 Task: Add a signature Ethan King containing Happy Valentines Day, Ethan King to email address softage.10@softage.net and add a label Succession planning
Action: Mouse moved to (81, 113)
Screenshot: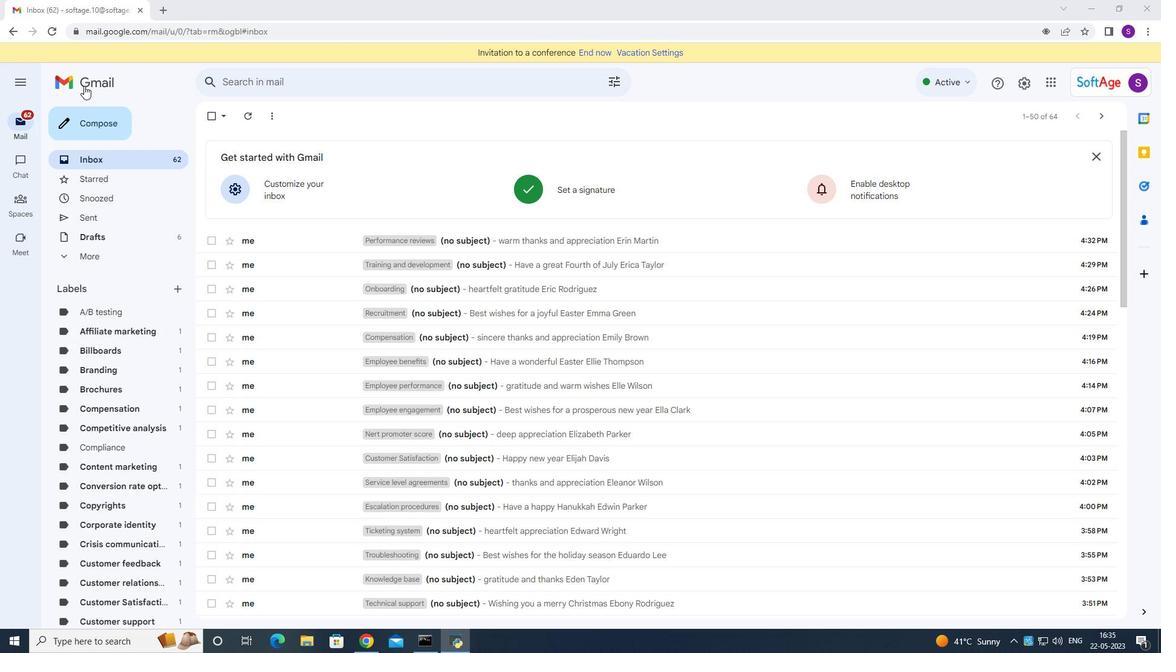 
Action: Mouse pressed left at (81, 113)
Screenshot: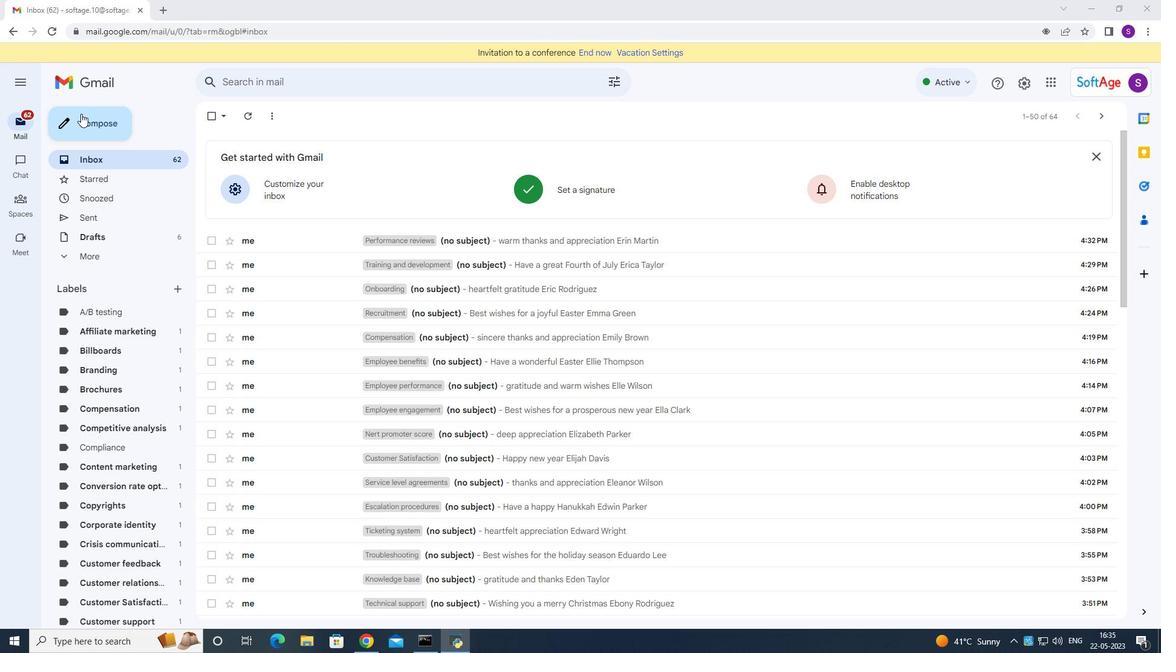 
Action: Mouse moved to (971, 612)
Screenshot: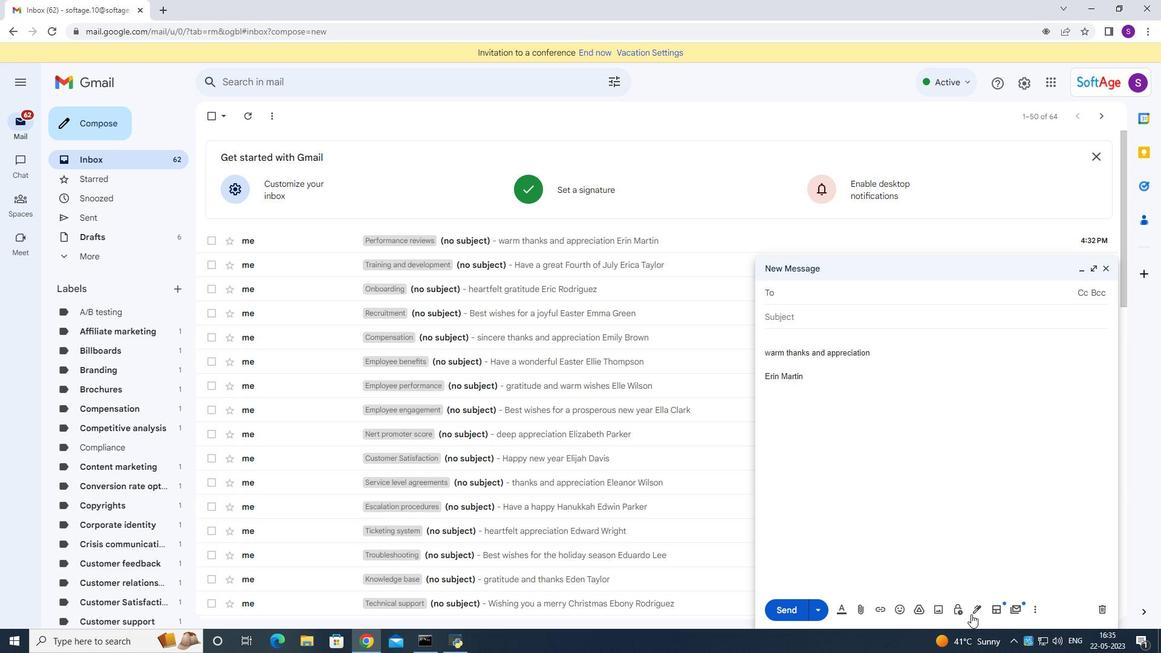 
Action: Mouse pressed left at (971, 612)
Screenshot: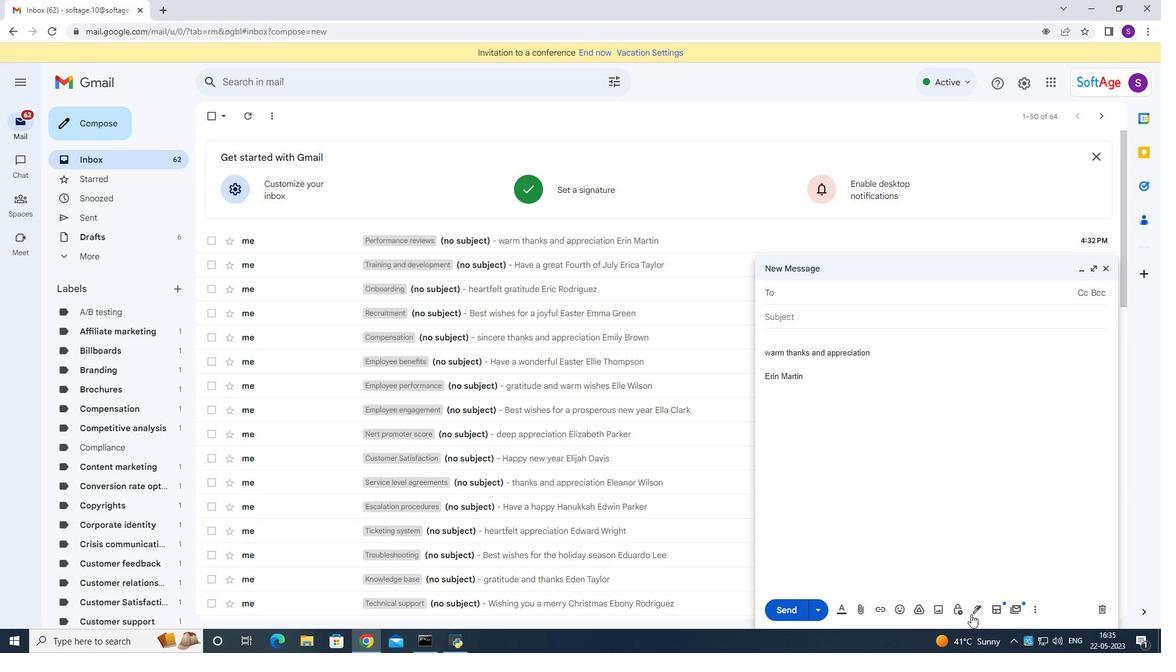 
Action: Mouse moved to (1017, 546)
Screenshot: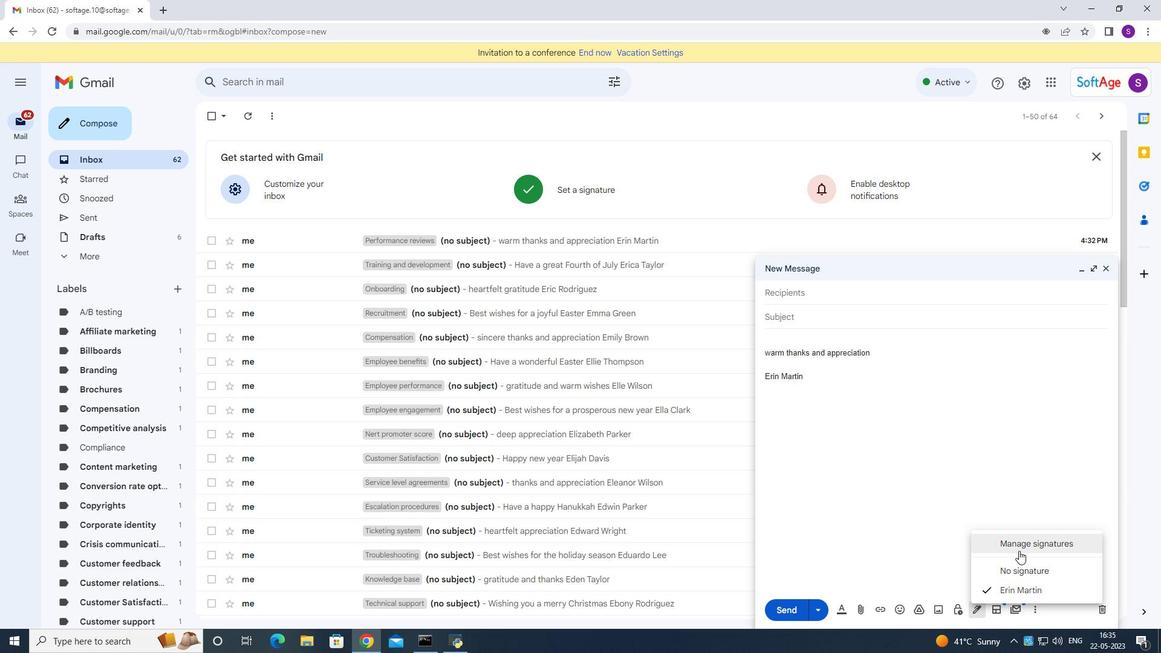 
Action: Mouse pressed left at (1017, 546)
Screenshot: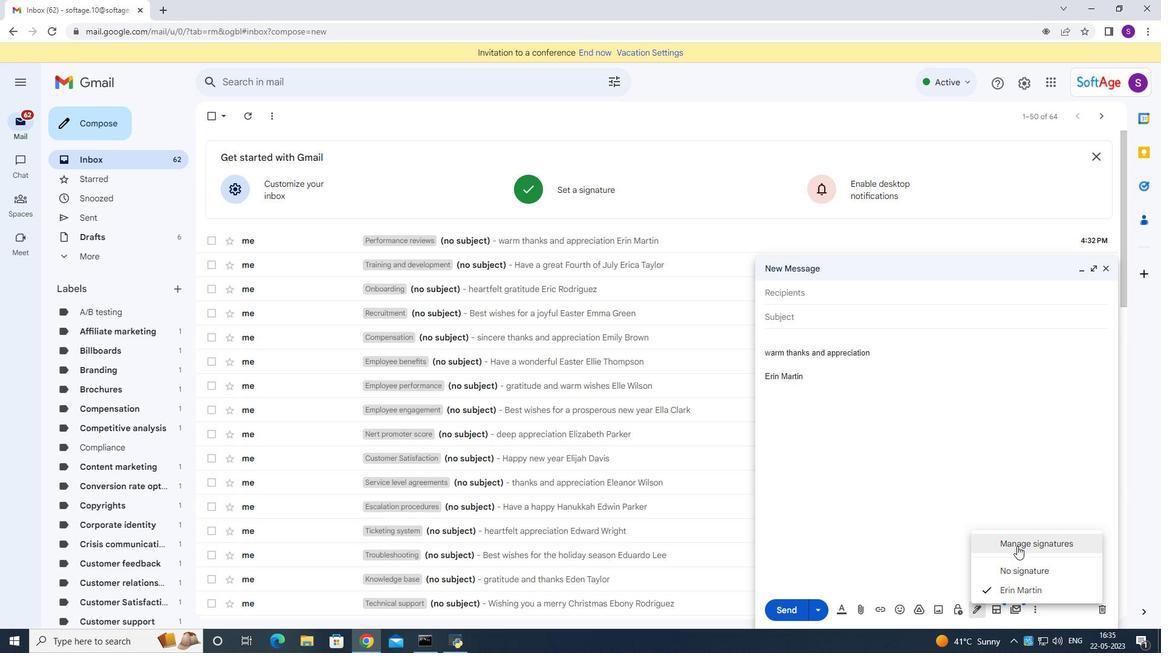 
Action: Mouse moved to (544, 344)
Screenshot: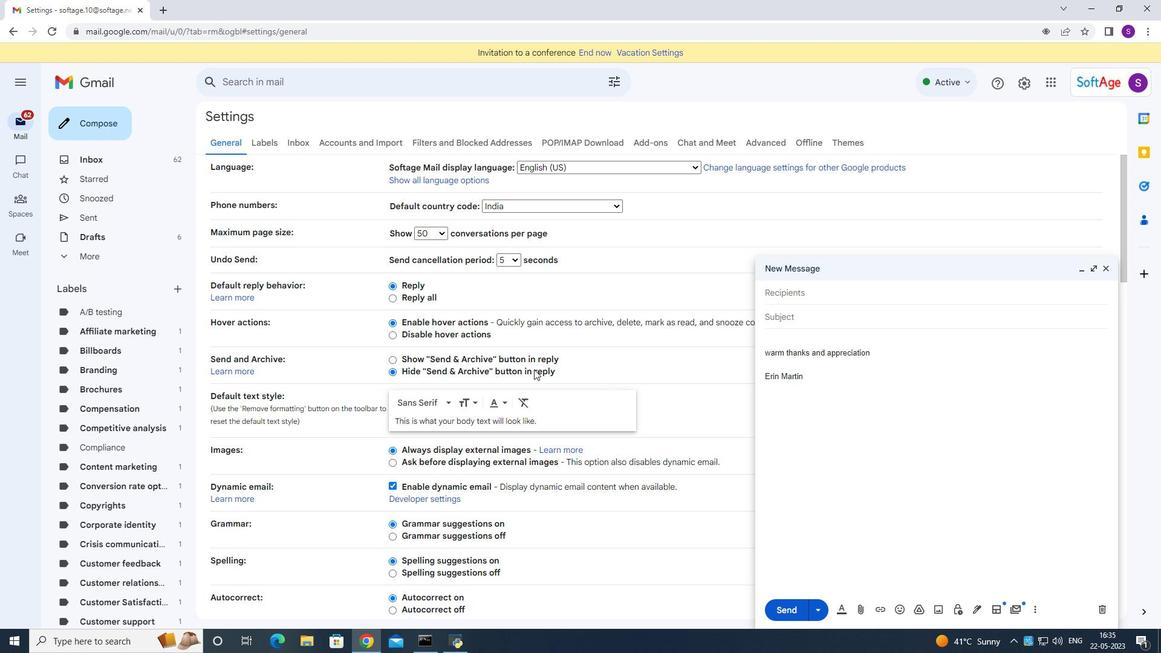 
Action: Mouse scrolled (544, 343) with delta (0, 0)
Screenshot: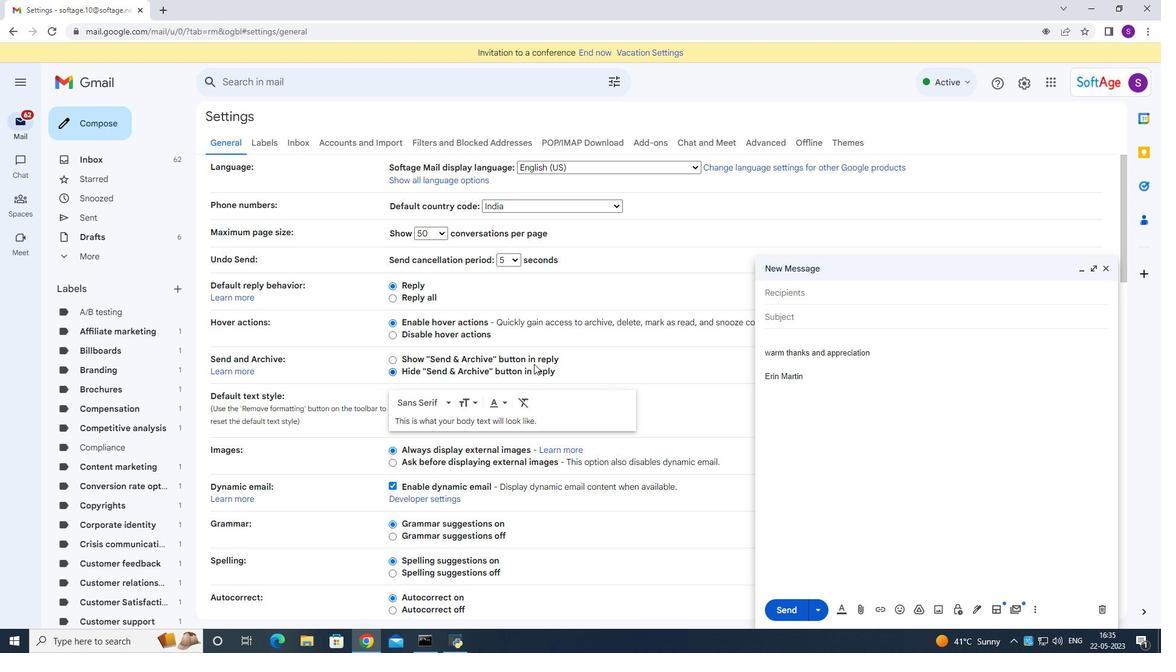 
Action: Mouse scrolled (544, 343) with delta (0, 0)
Screenshot: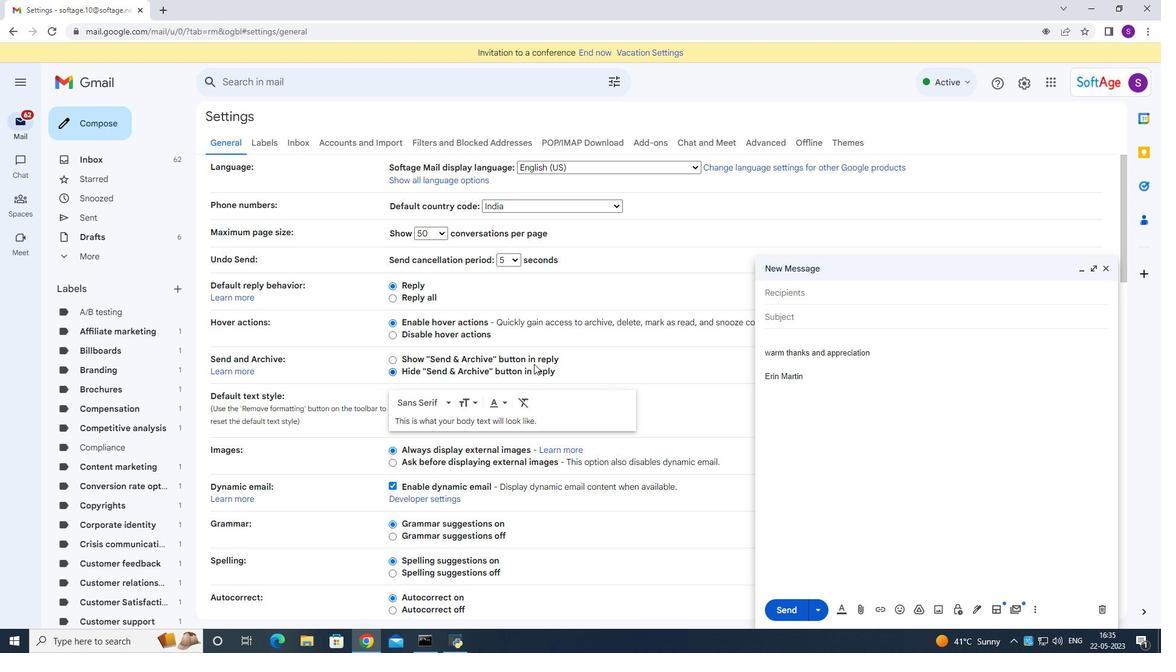 
Action: Mouse scrolled (544, 343) with delta (0, 0)
Screenshot: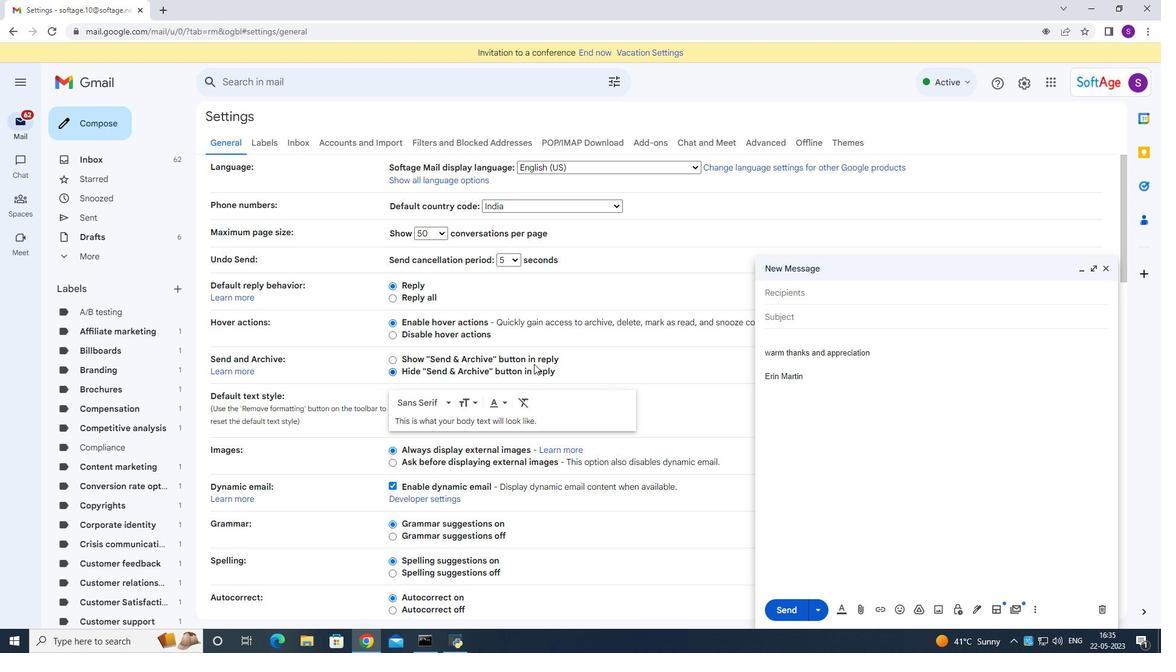 
Action: Mouse scrolled (544, 343) with delta (0, 0)
Screenshot: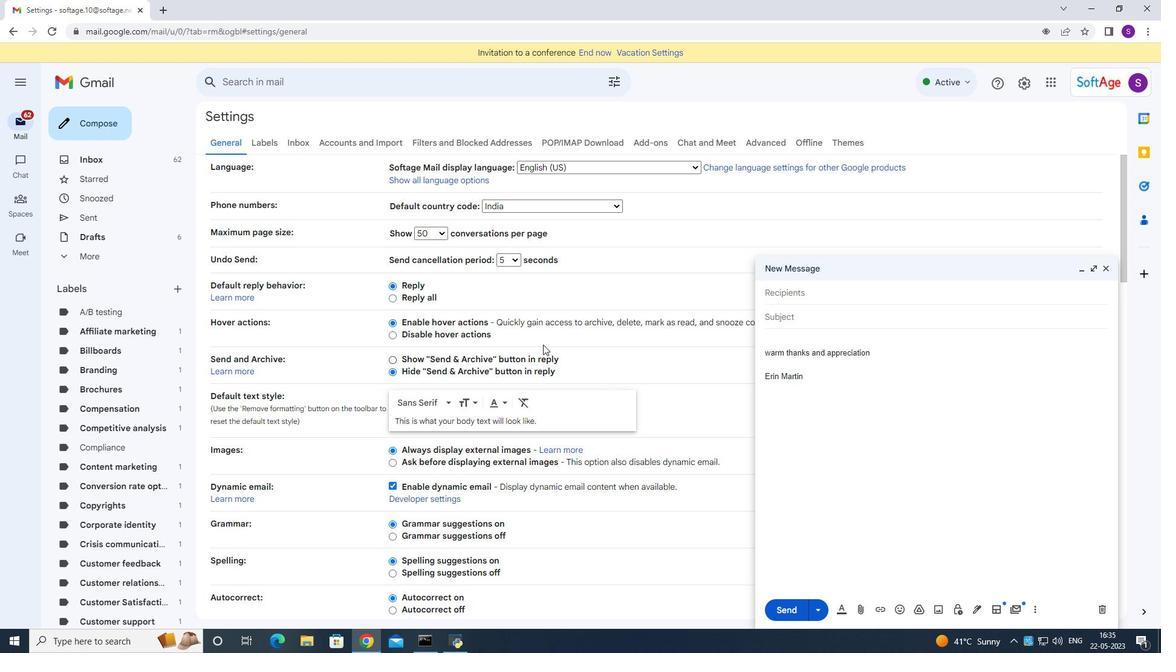 
Action: Mouse scrolled (544, 343) with delta (0, 0)
Screenshot: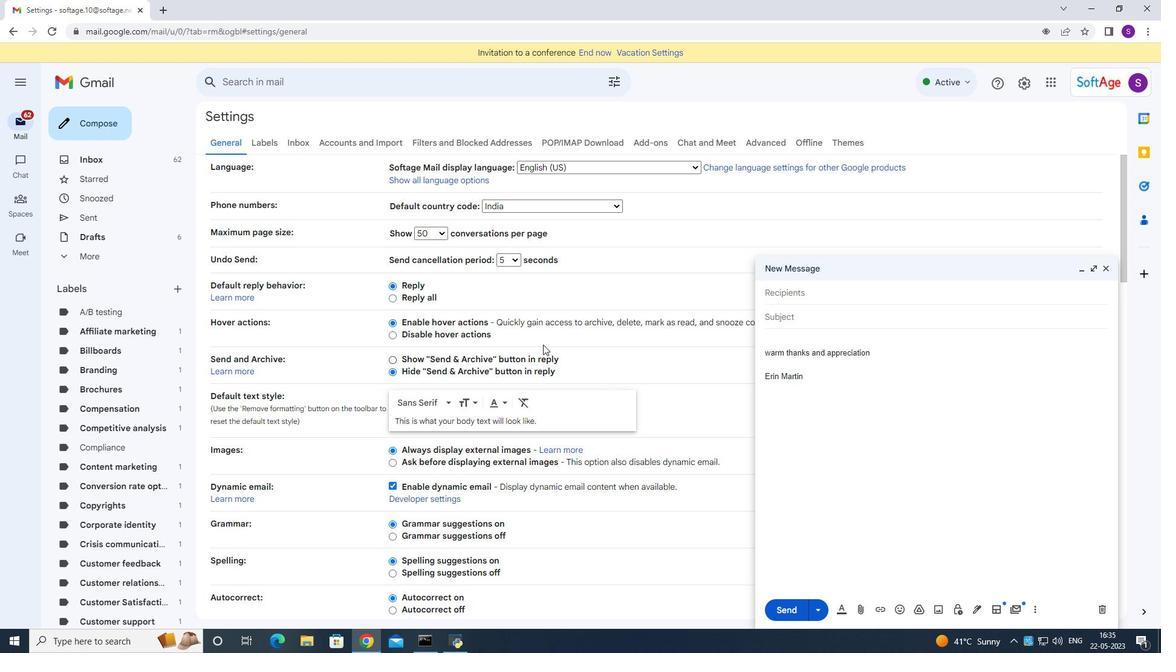 
Action: Mouse moved to (545, 344)
Screenshot: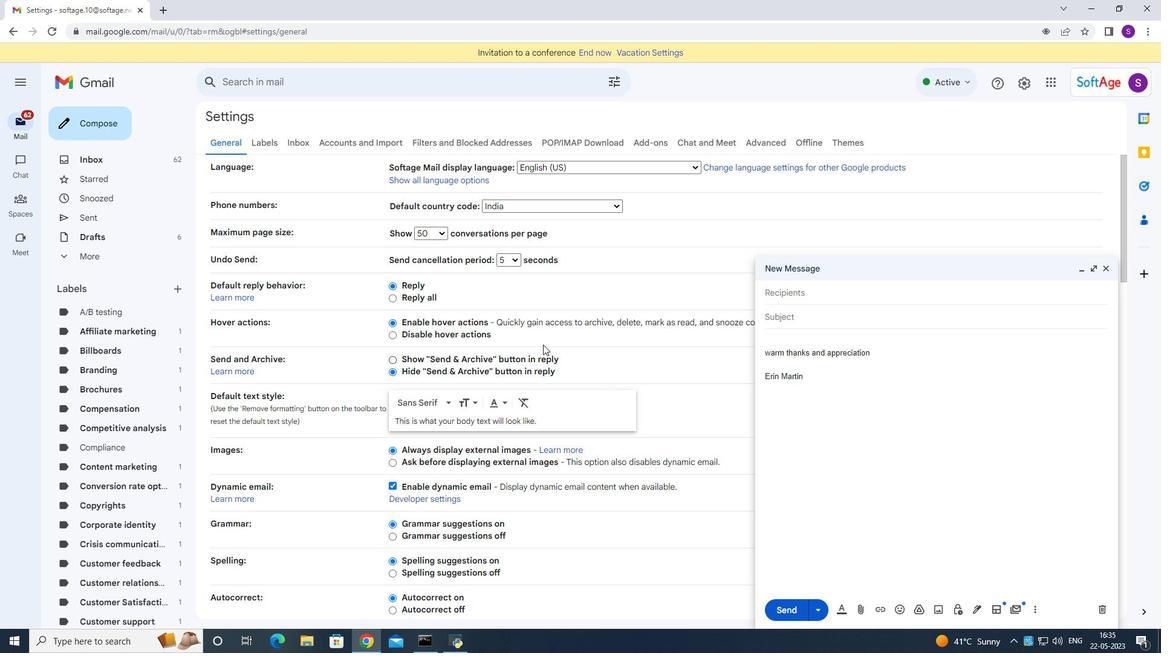 
Action: Mouse scrolled (545, 343) with delta (0, 0)
Screenshot: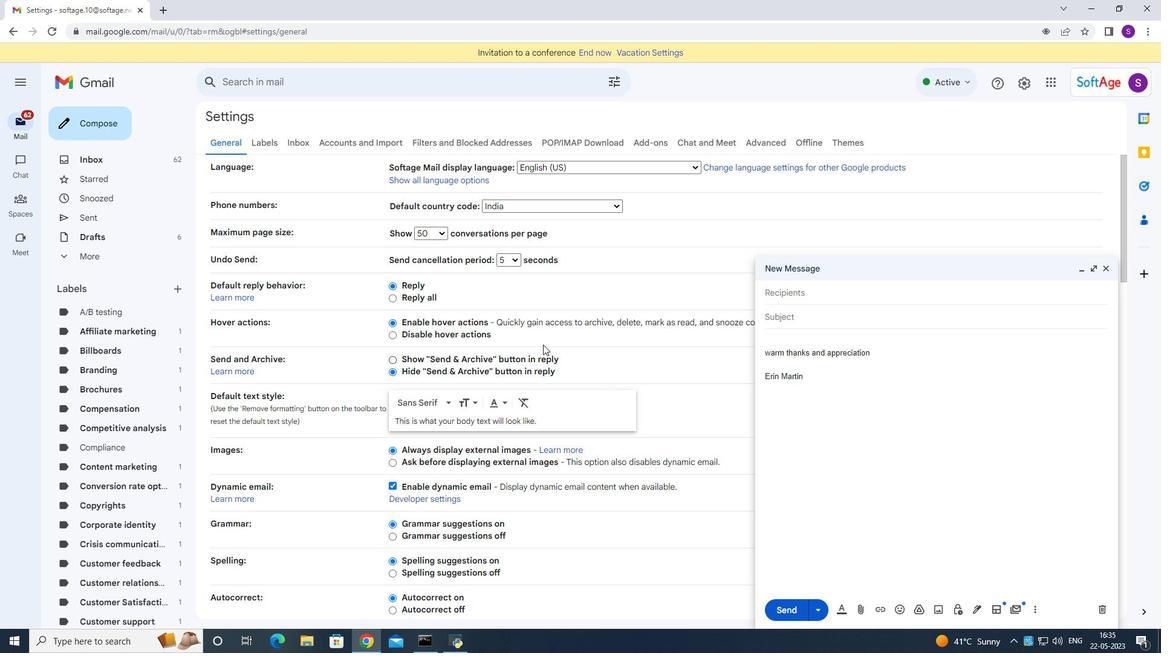 
Action: Mouse moved to (547, 344)
Screenshot: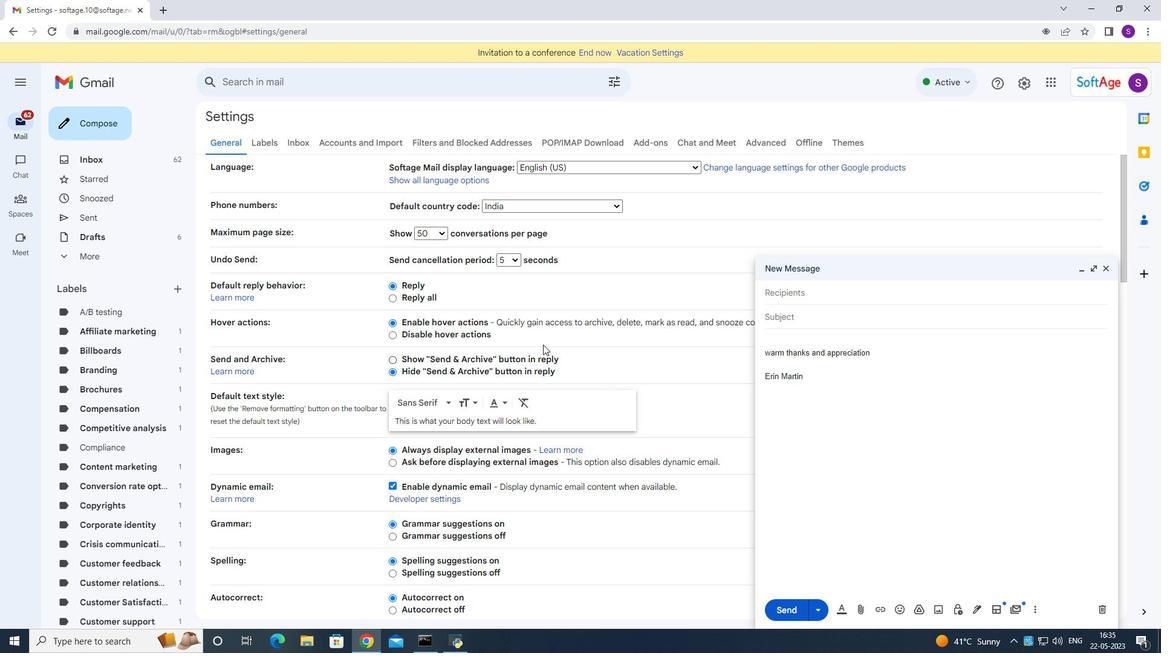 
Action: Mouse scrolled (547, 343) with delta (0, 0)
Screenshot: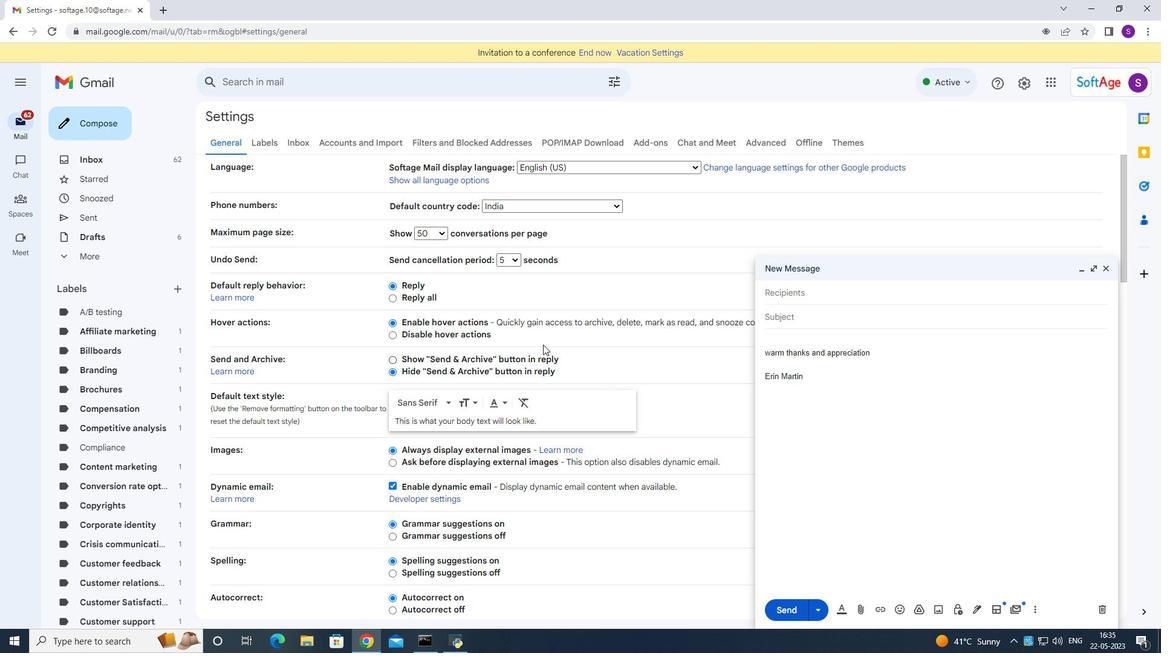 
Action: Mouse moved to (540, 380)
Screenshot: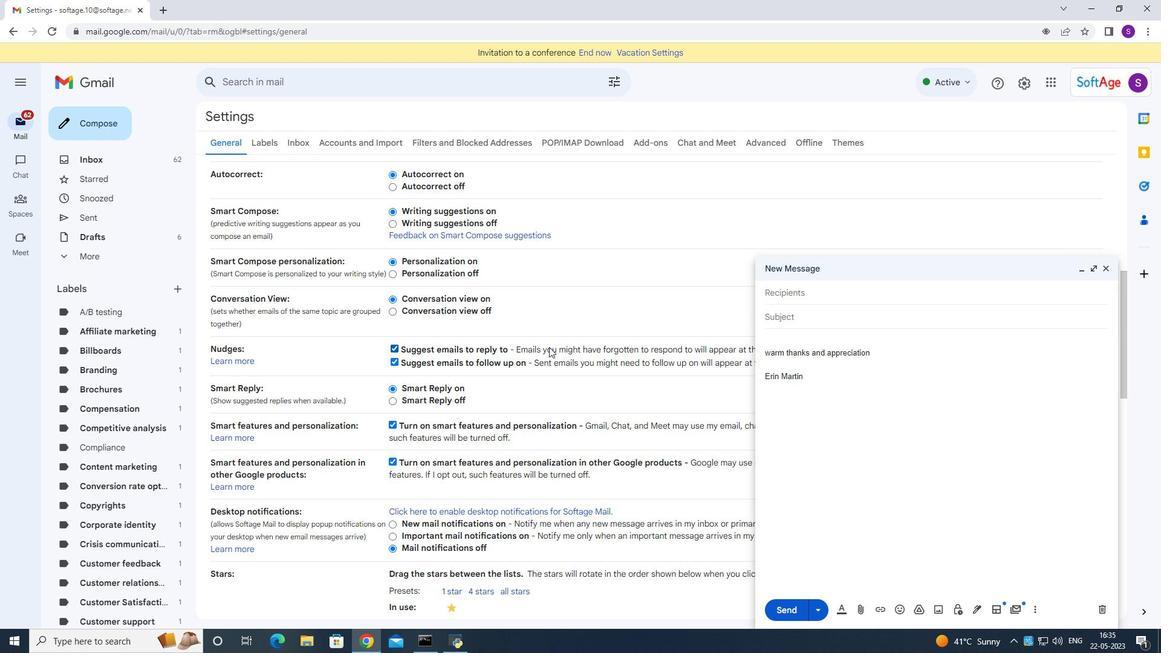 
Action: Mouse scrolled (540, 379) with delta (0, 0)
Screenshot: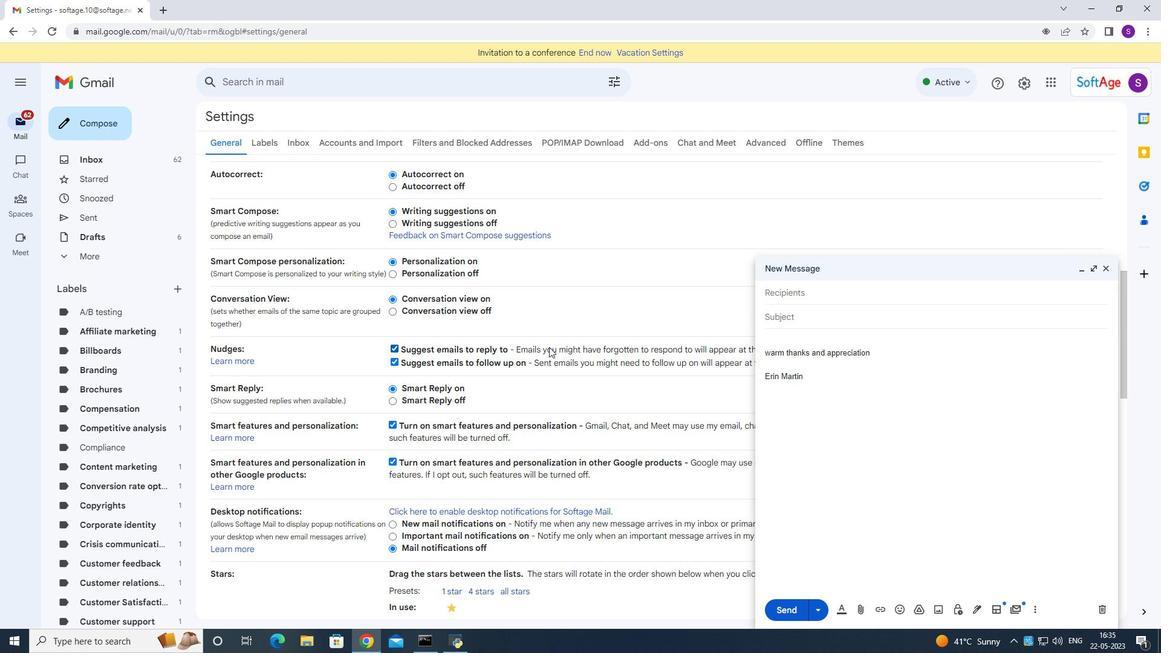 
Action: Mouse scrolled (540, 380) with delta (0, 0)
Screenshot: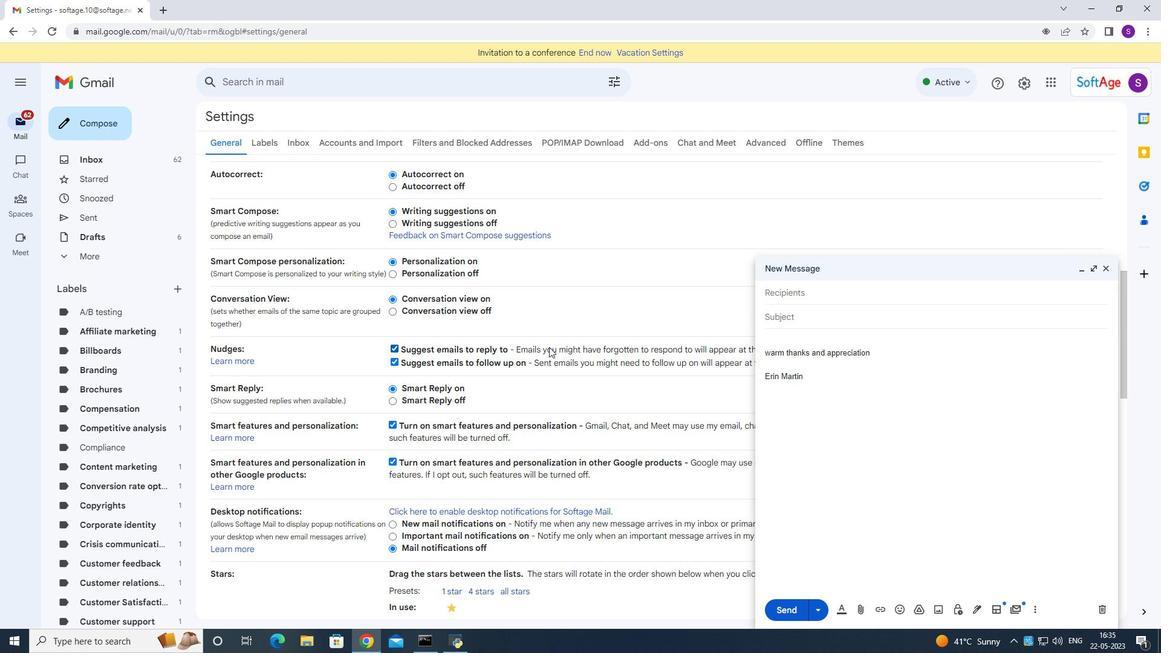 
Action: Mouse scrolled (540, 380) with delta (0, 0)
Screenshot: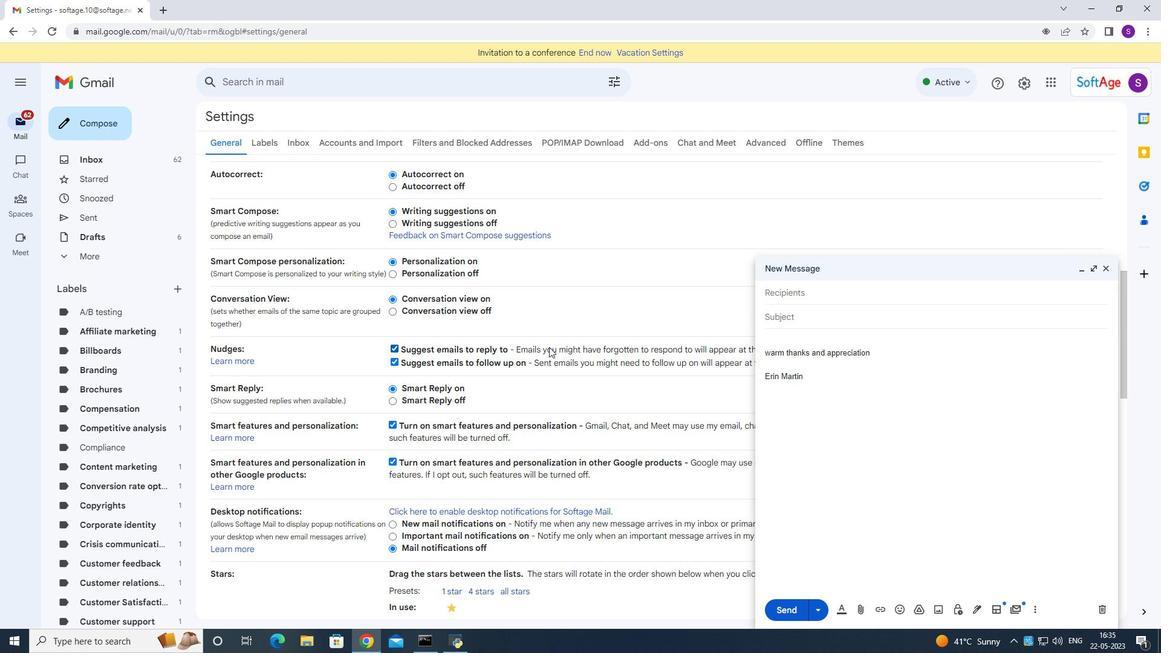 
Action: Mouse scrolled (540, 380) with delta (0, 0)
Screenshot: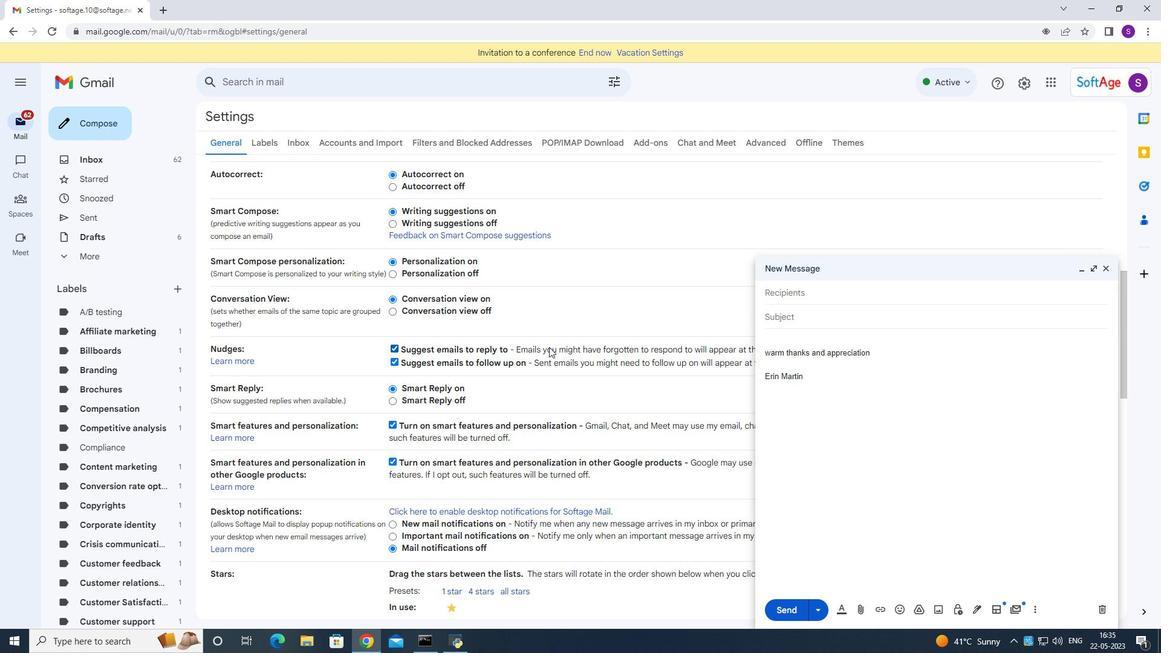 
Action: Mouse scrolled (540, 380) with delta (0, 0)
Screenshot: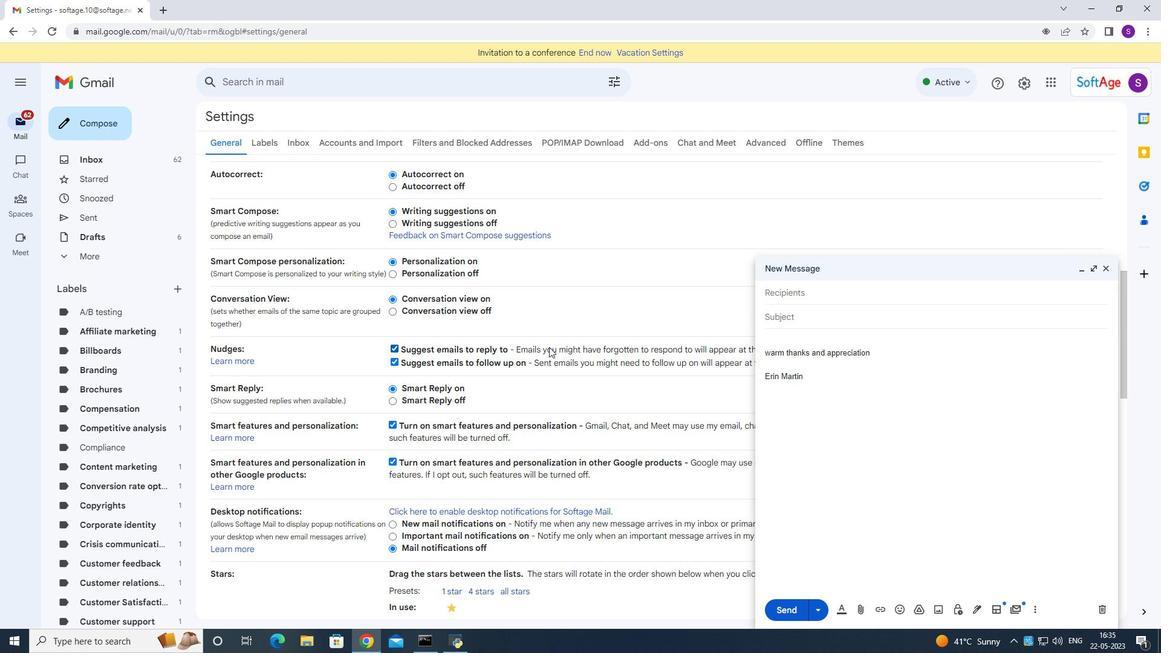 
Action: Mouse scrolled (540, 380) with delta (0, 0)
Screenshot: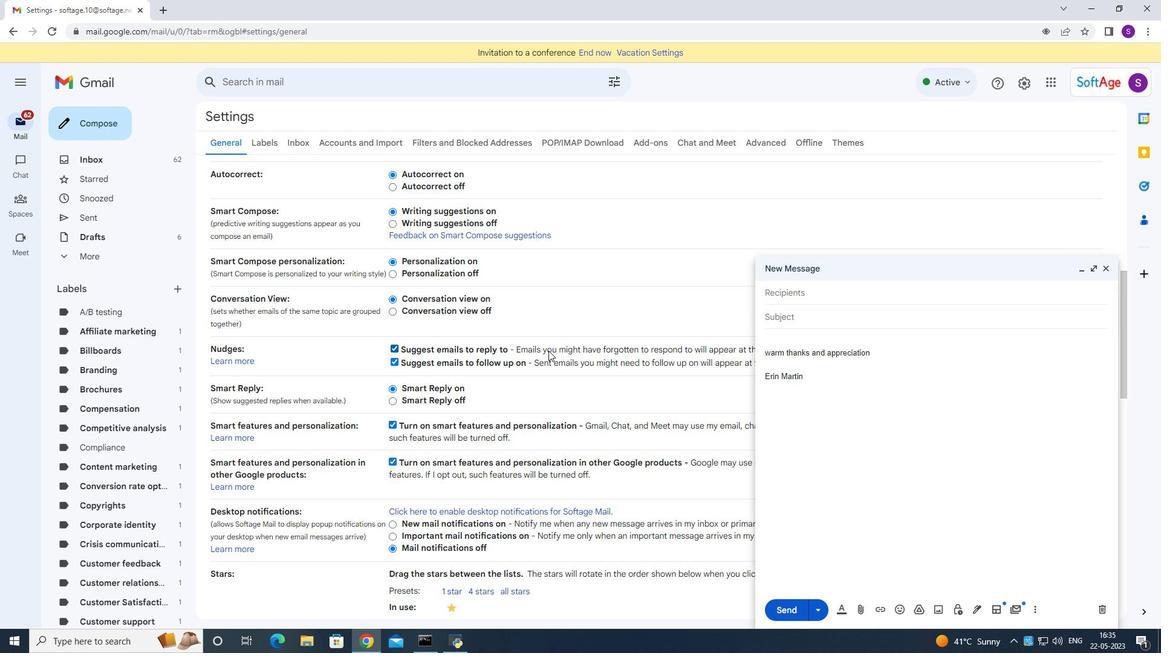
Action: Mouse moved to (527, 407)
Screenshot: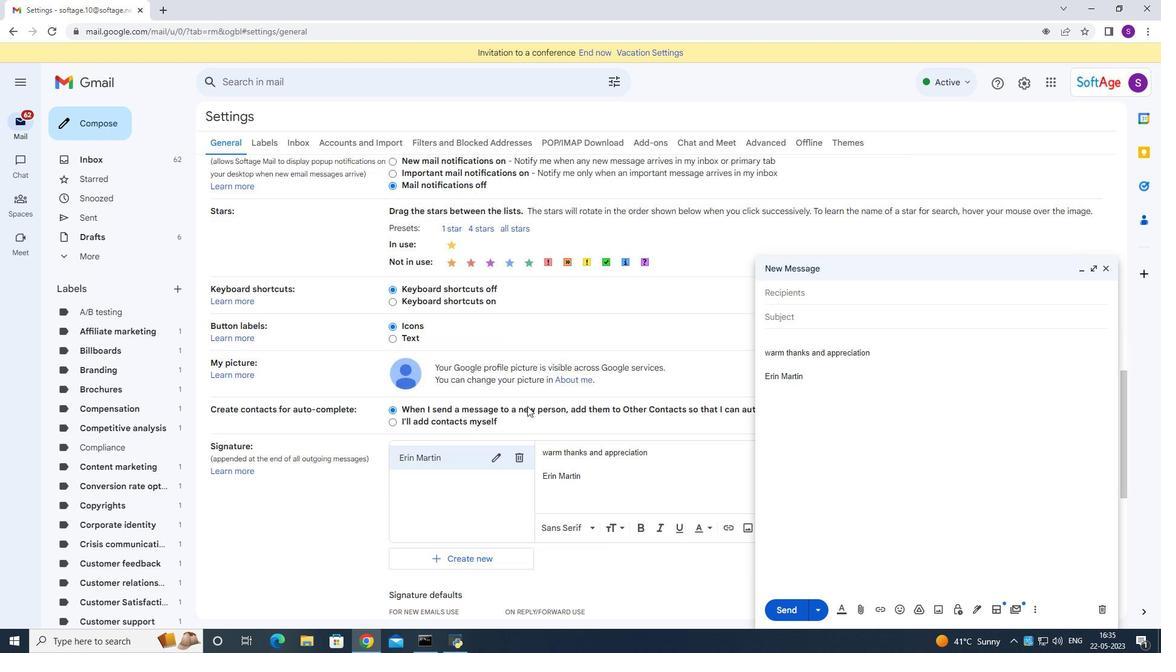 
Action: Mouse scrolled (527, 406) with delta (0, 0)
Screenshot: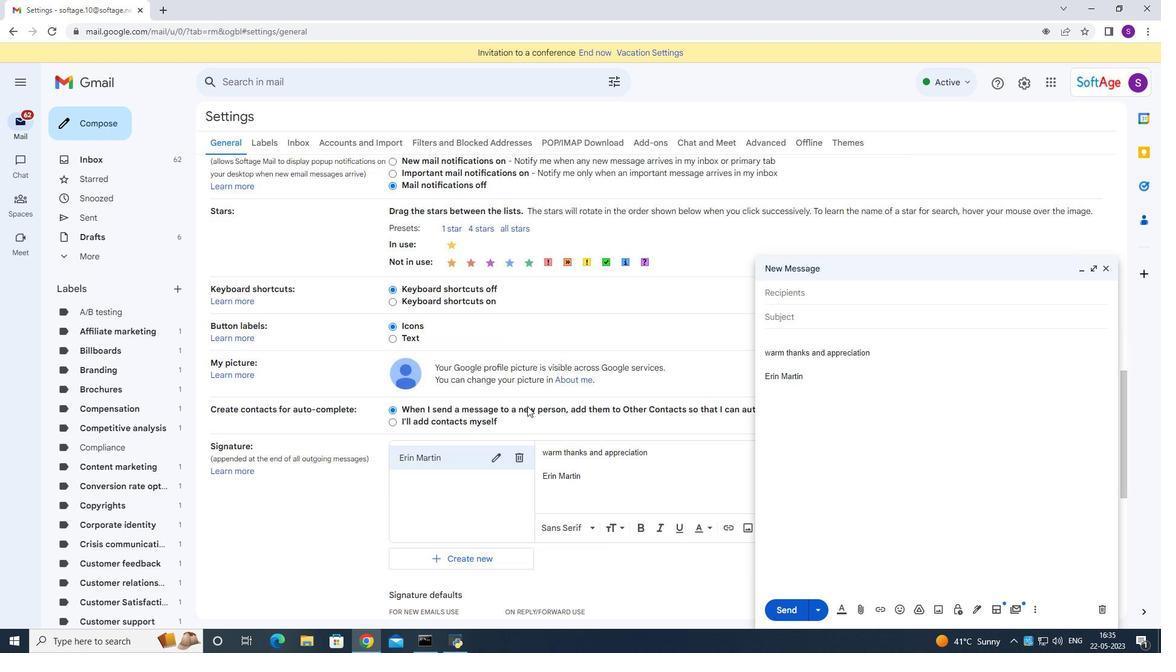 
Action: Mouse scrolled (527, 406) with delta (0, 0)
Screenshot: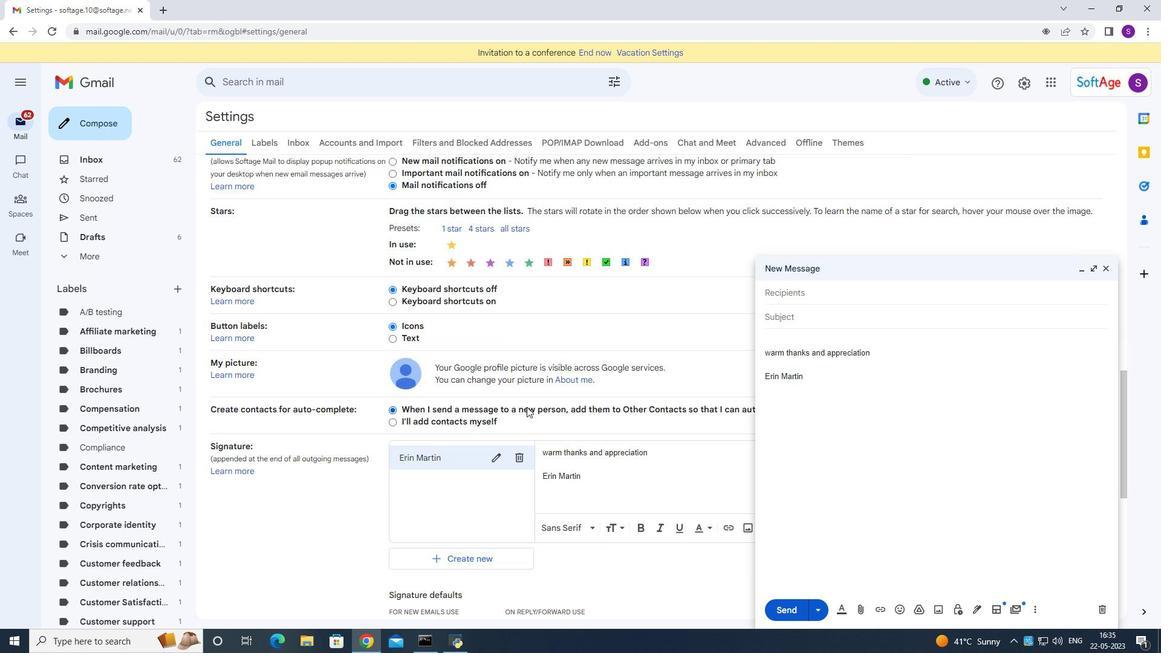 
Action: Mouse moved to (496, 343)
Screenshot: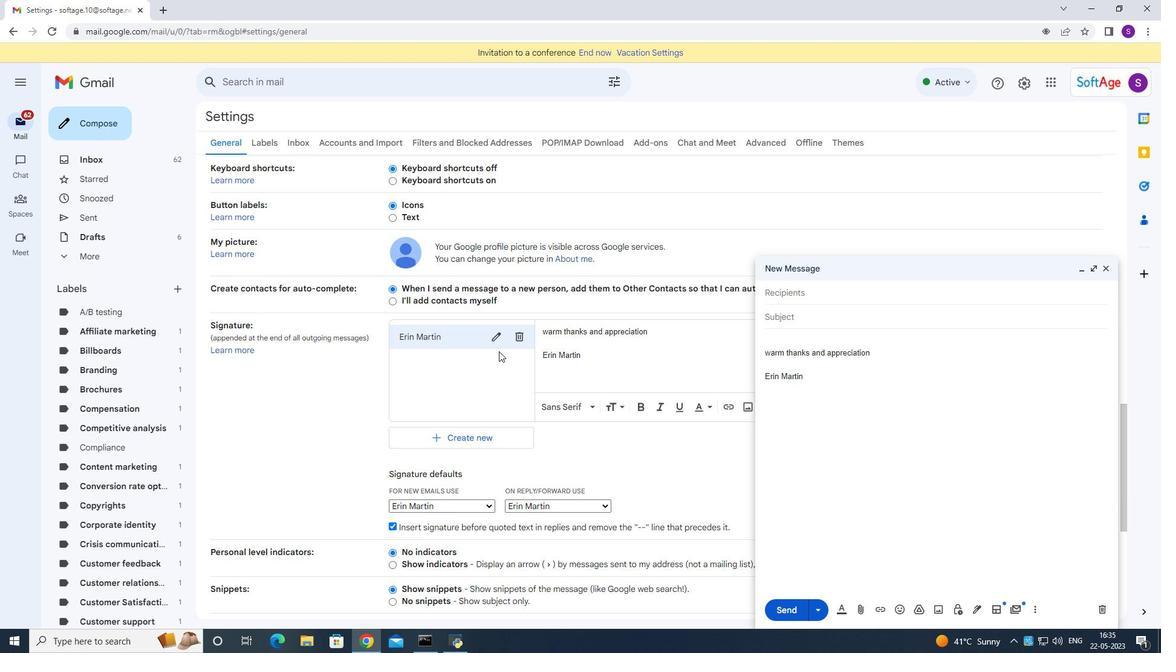 
Action: Mouse pressed left at (496, 343)
Screenshot: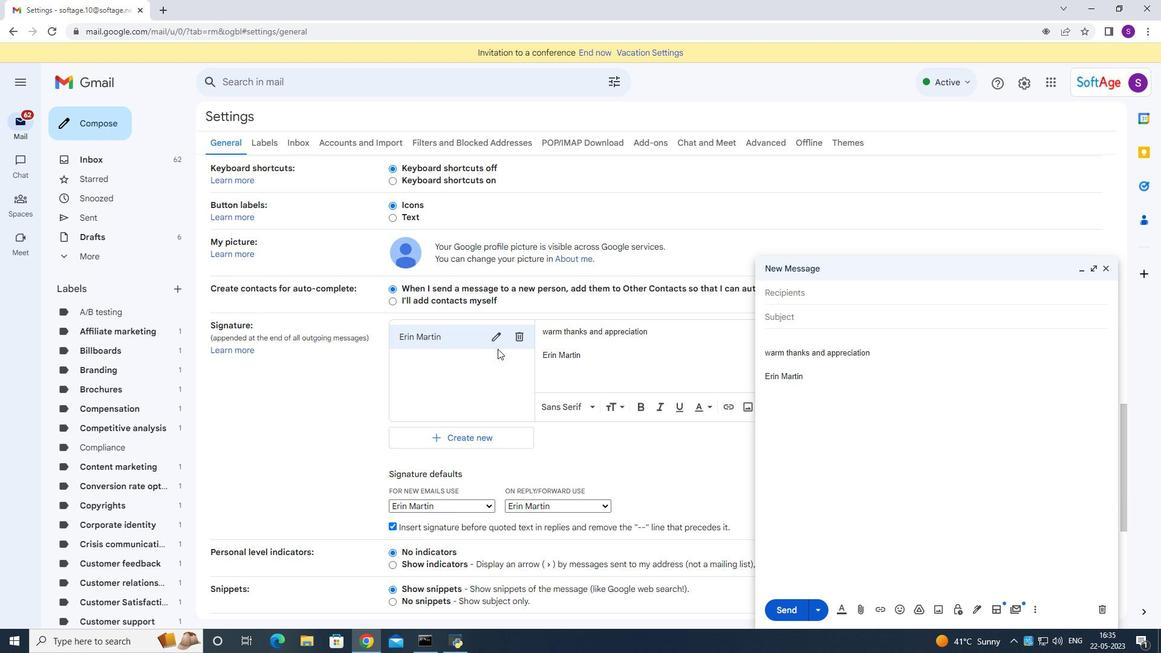 
Action: Key pressed ctrl+A<Key.backspace><Key.shift>Ethank<Key.backspace><Key.space><Key.shift>King<Key.space>
Screenshot: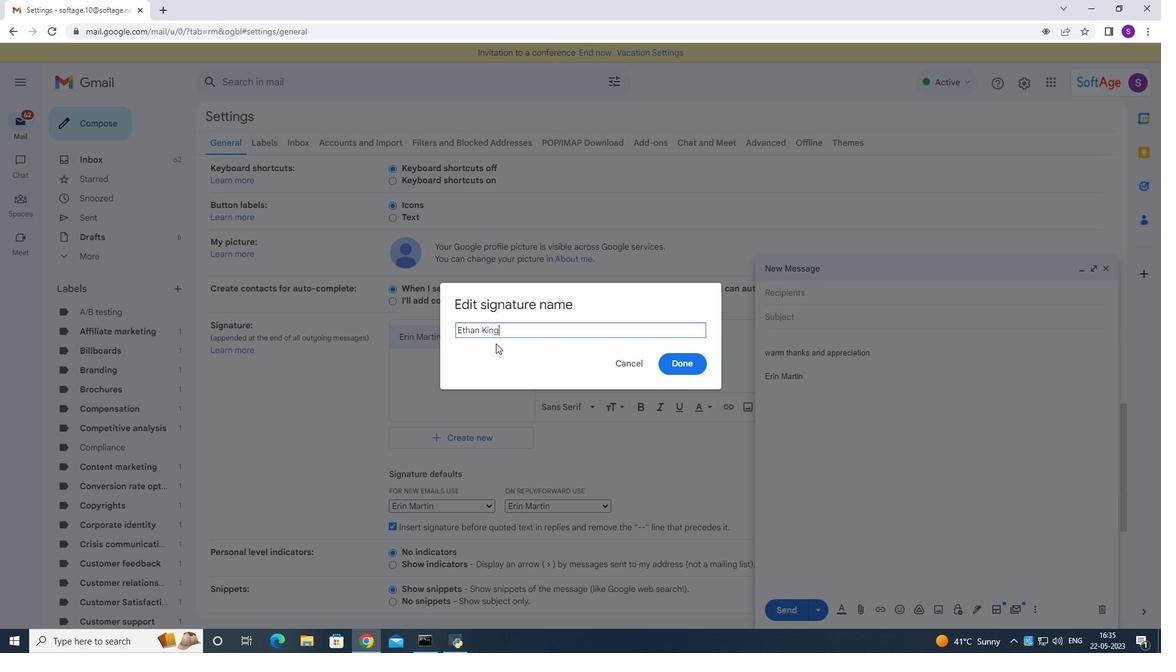 
Action: Mouse moved to (679, 369)
Screenshot: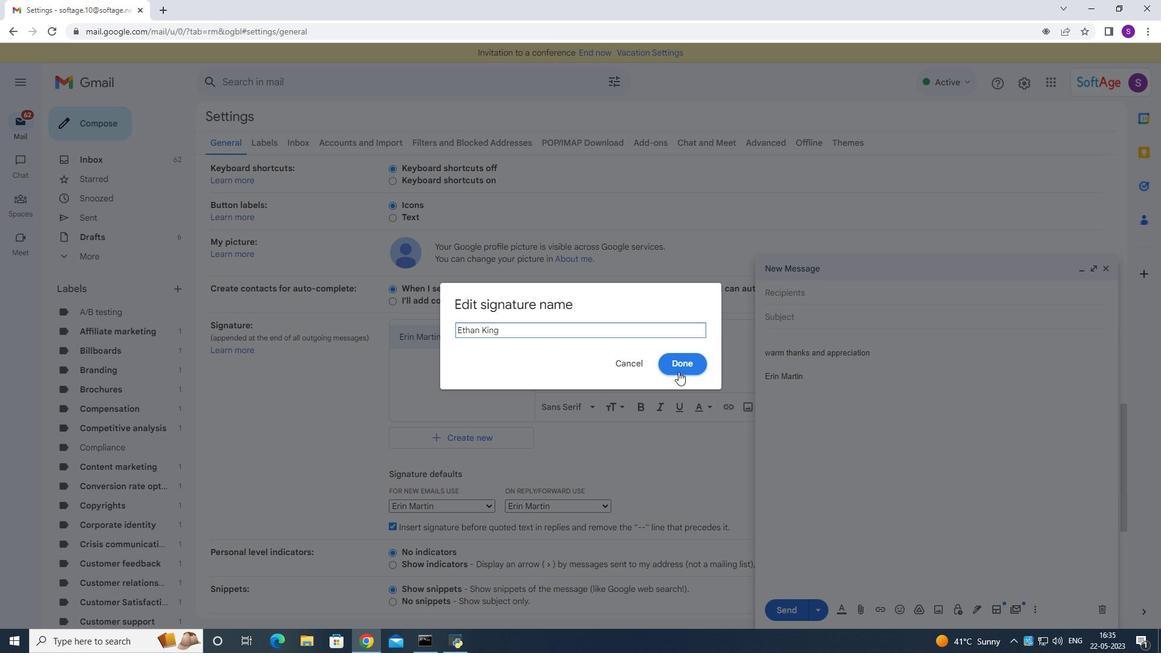 
Action: Mouse pressed left at (679, 369)
Screenshot: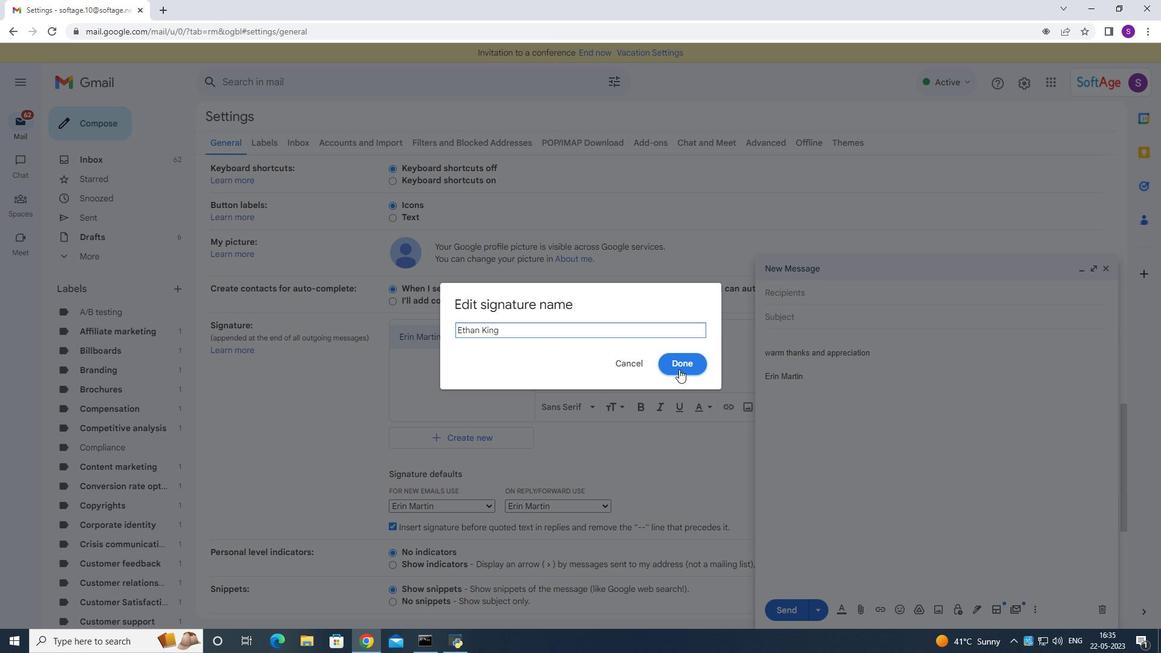 
Action: Mouse moved to (1104, 277)
Screenshot: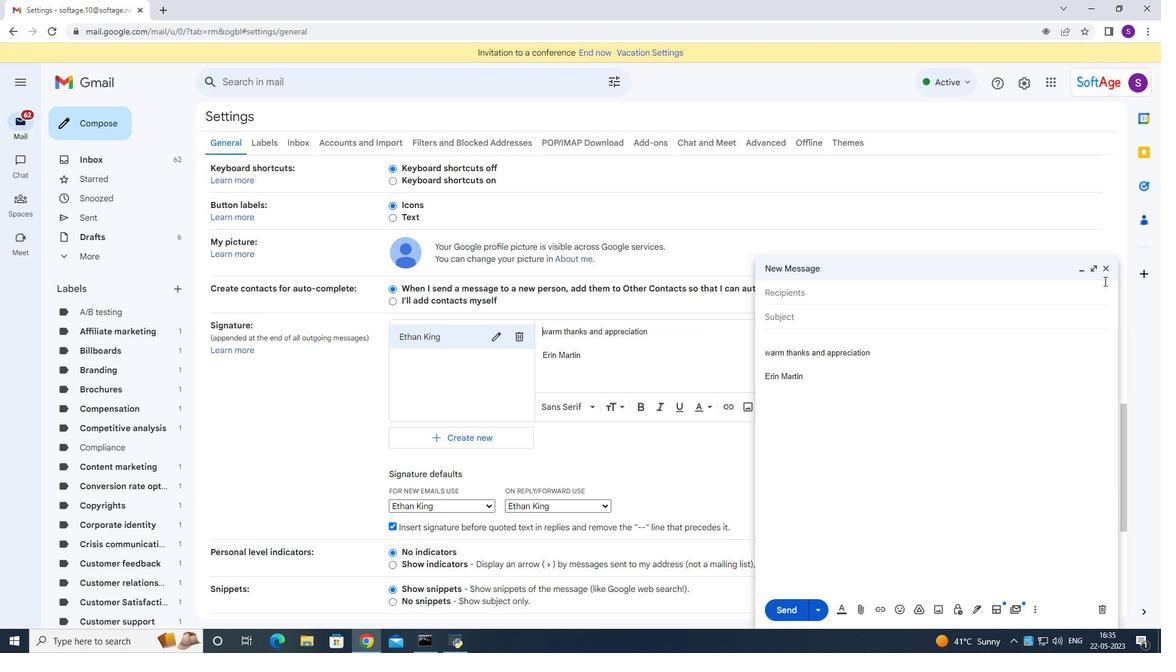 
Action: Mouse pressed left at (1104, 277)
Screenshot: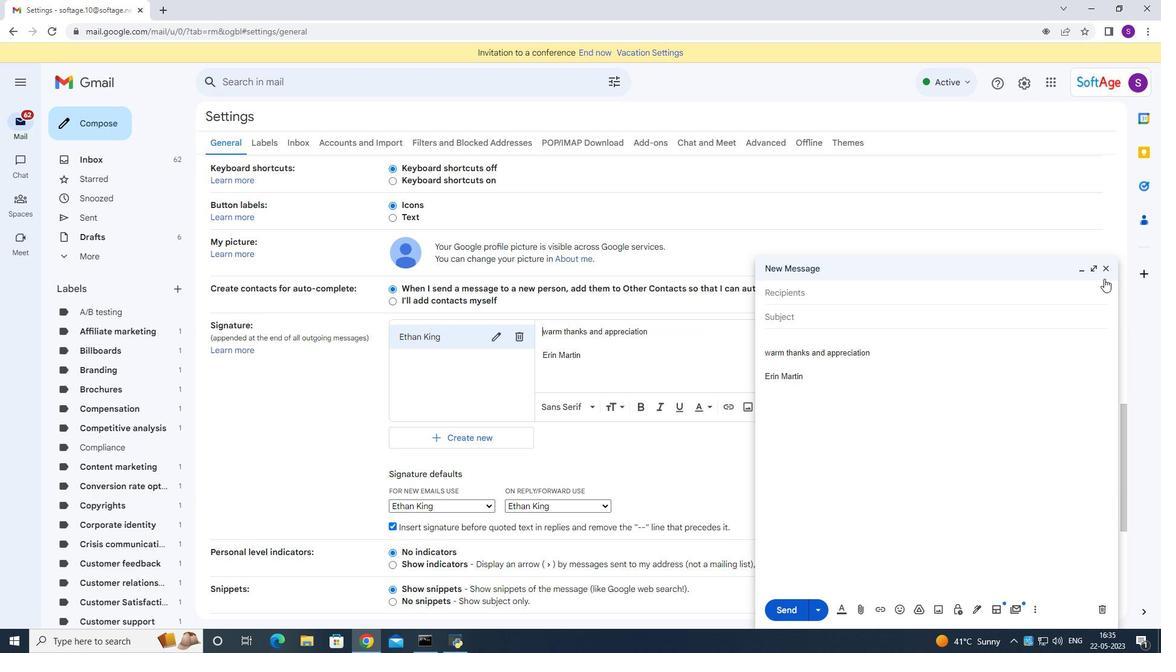 
Action: Mouse moved to (630, 352)
Screenshot: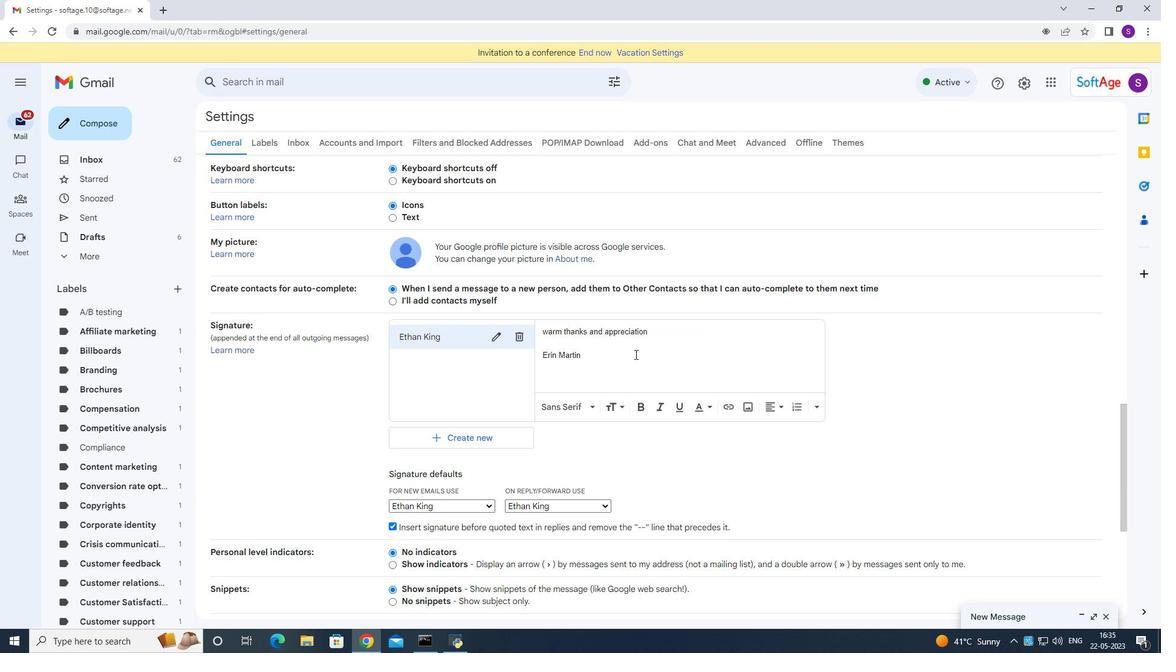 
Action: Mouse pressed left at (630, 352)
Screenshot: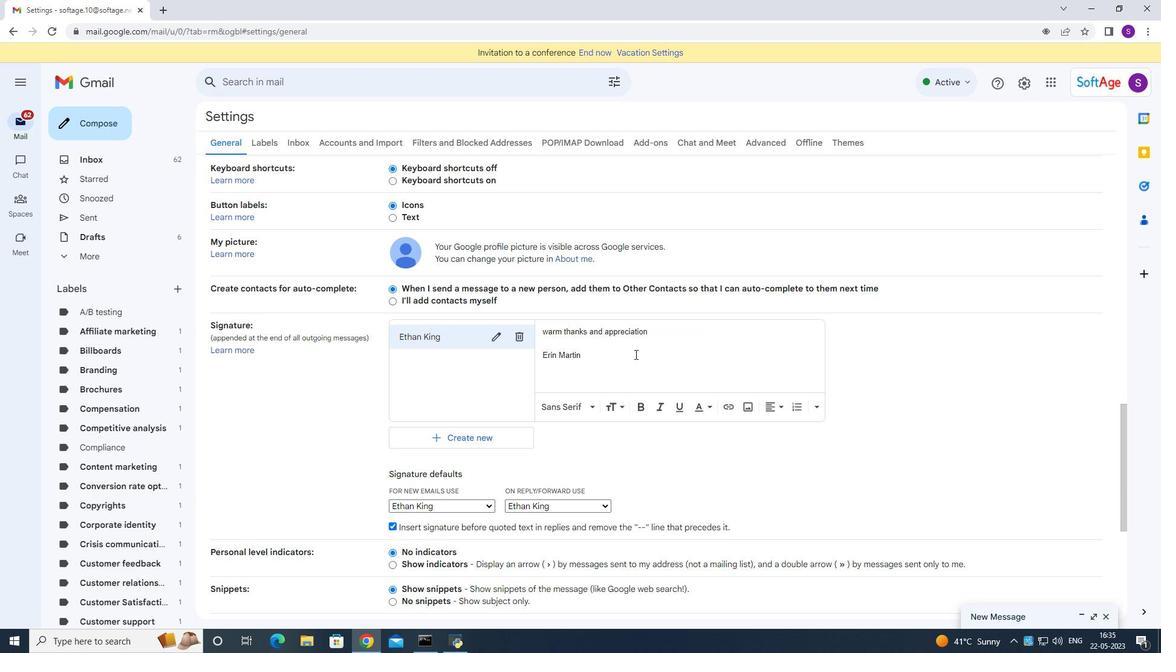 
Action: Mouse moved to (629, 352)
Screenshot: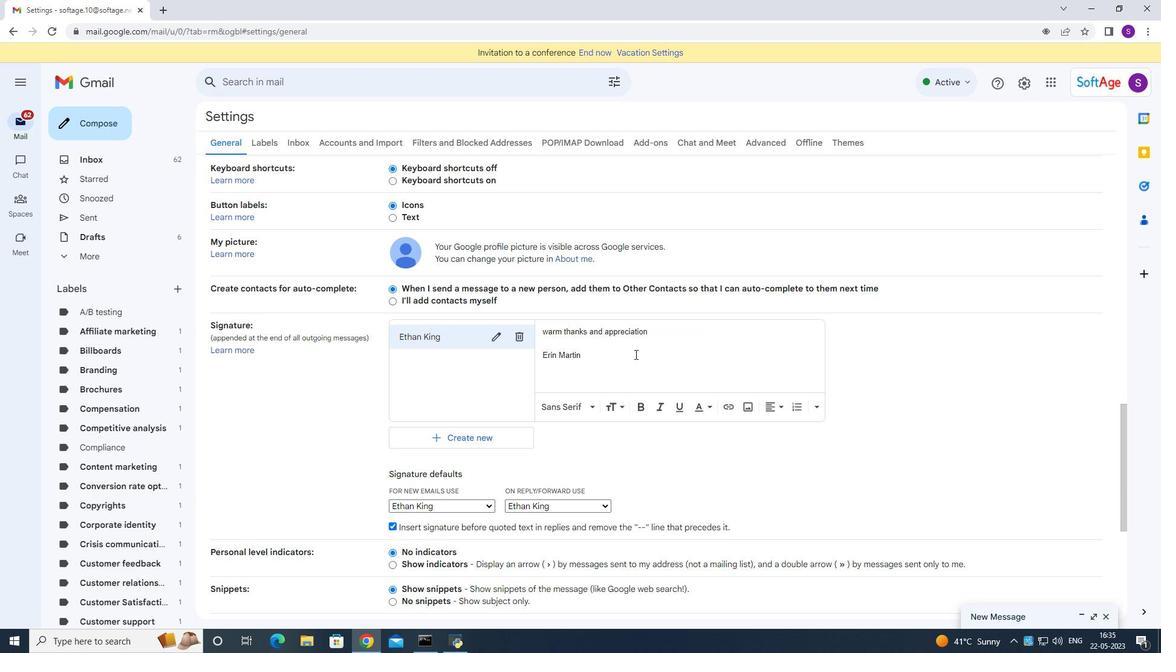 
Action: Key pressed ctrl+A<Key.backspace><Key.shift>Happy<Key.space><Key.shift>Valentines<Key.space><Key.shift>Day<Key.space><Key.enter><Key.enter><Key.shift><Key.shift>Ethank<Key.backspace><Key.backspace>n<Key.space><Key.shift>King<Key.space>
Screenshot: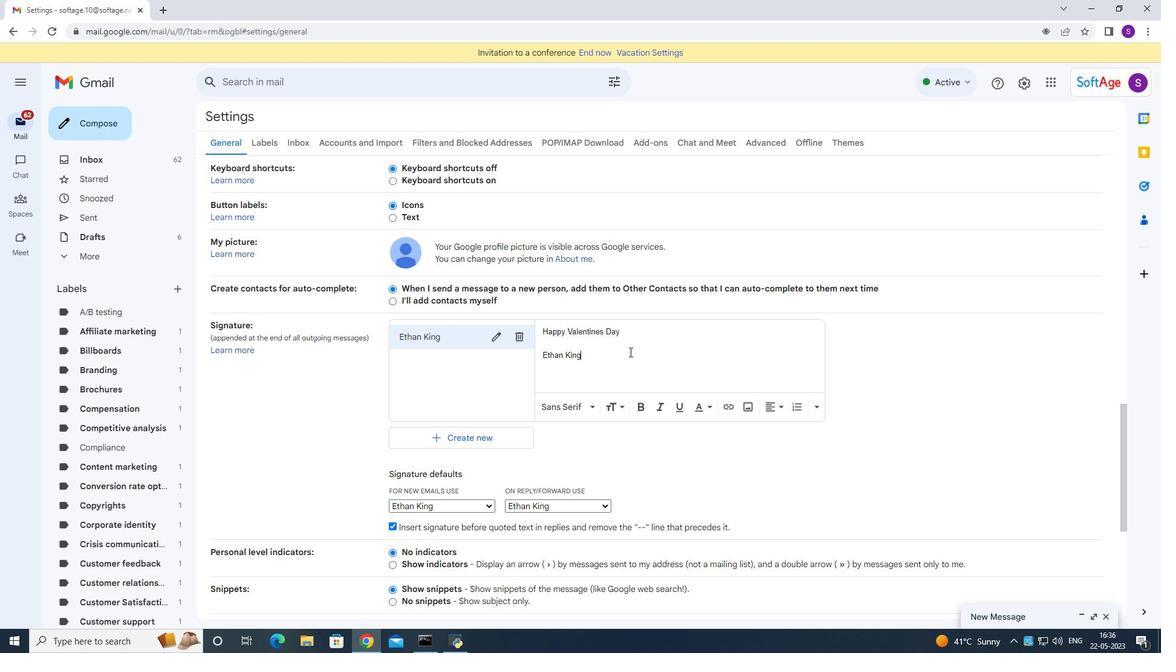 
Action: Mouse moved to (602, 335)
Screenshot: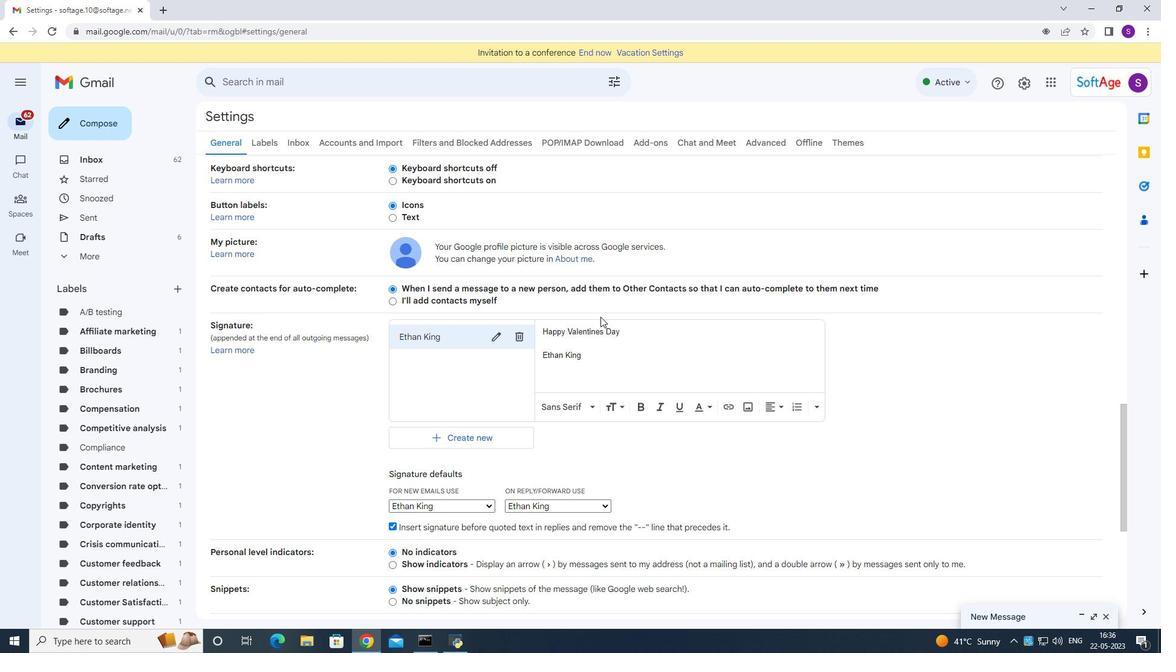 
Action: Mouse scrolled (602, 334) with delta (0, 0)
Screenshot: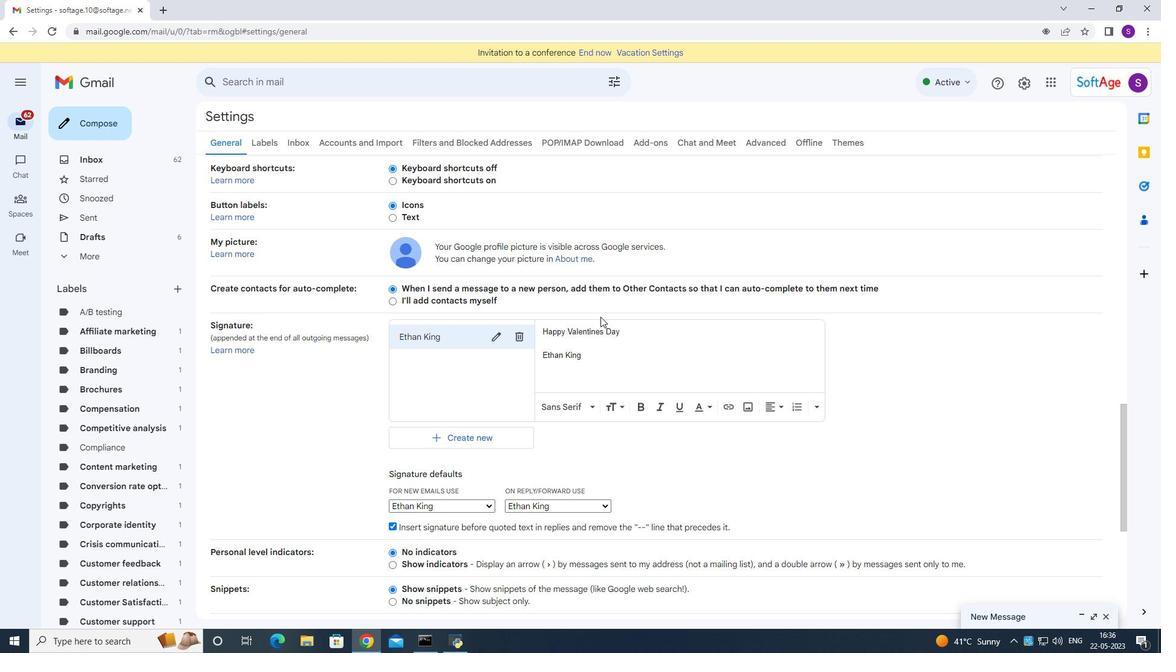 
Action: Mouse moved to (602, 335)
Screenshot: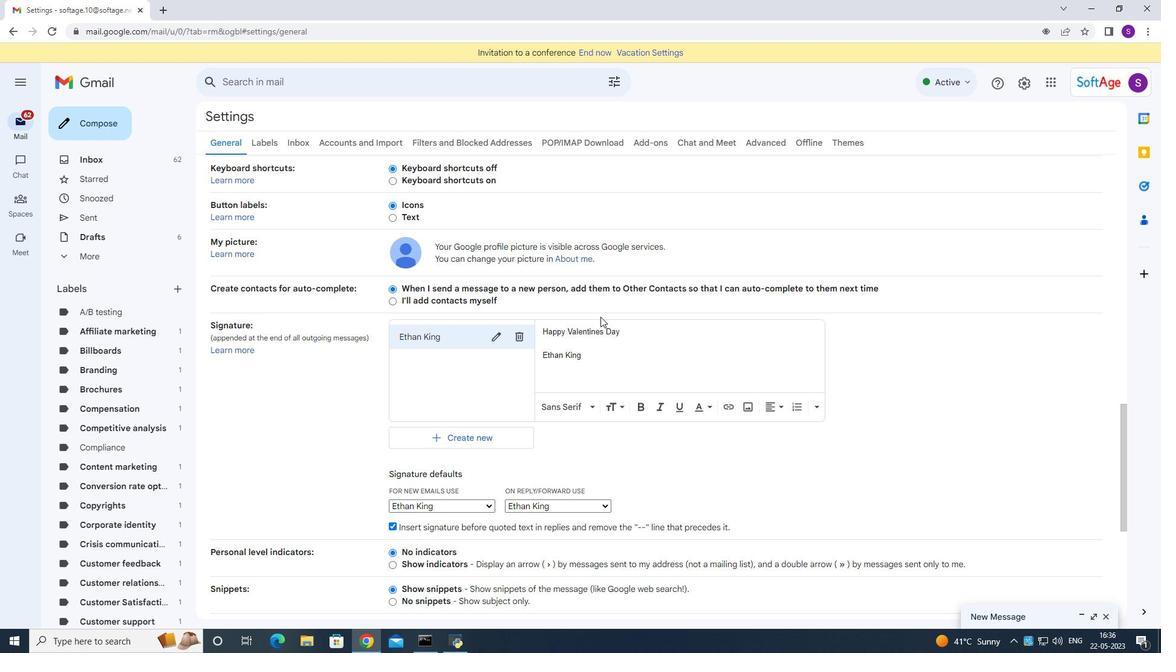 
Action: Mouse scrolled (602, 334) with delta (0, 0)
Screenshot: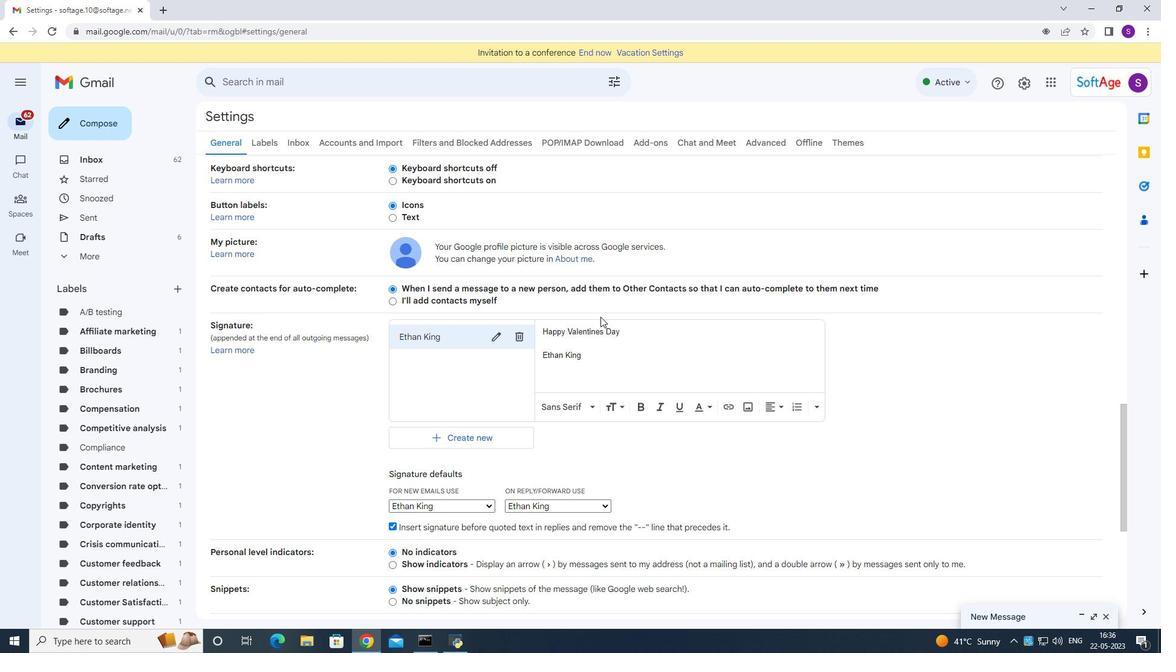 
Action: Mouse scrolled (602, 334) with delta (0, 0)
Screenshot: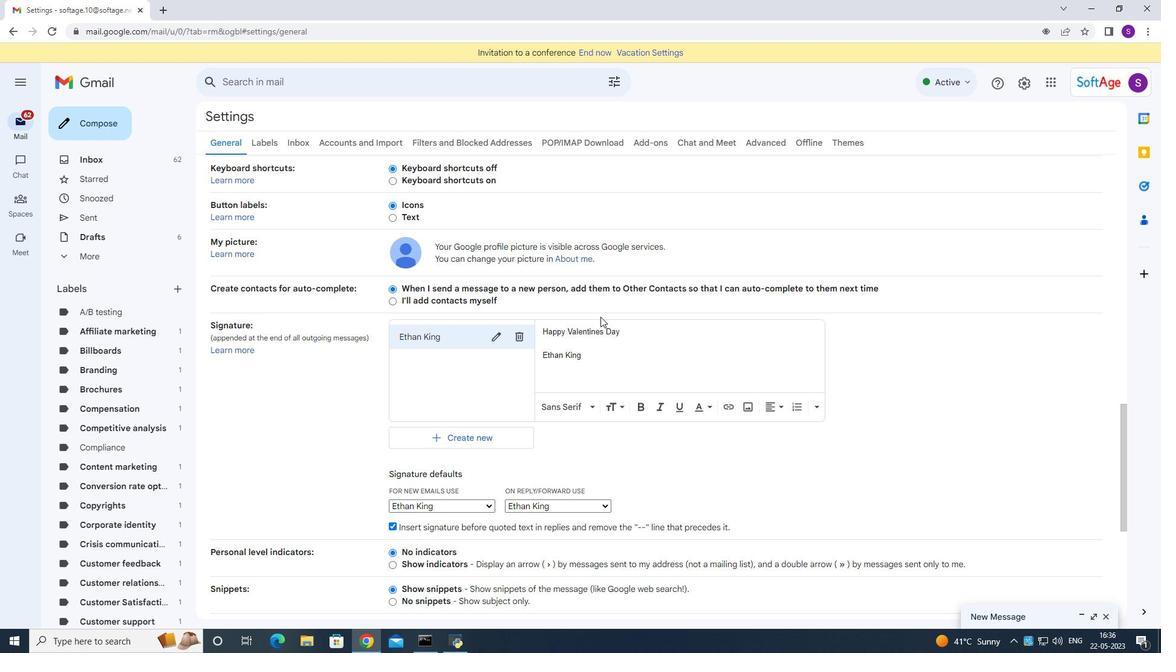 
Action: Mouse scrolled (602, 334) with delta (0, 0)
Screenshot: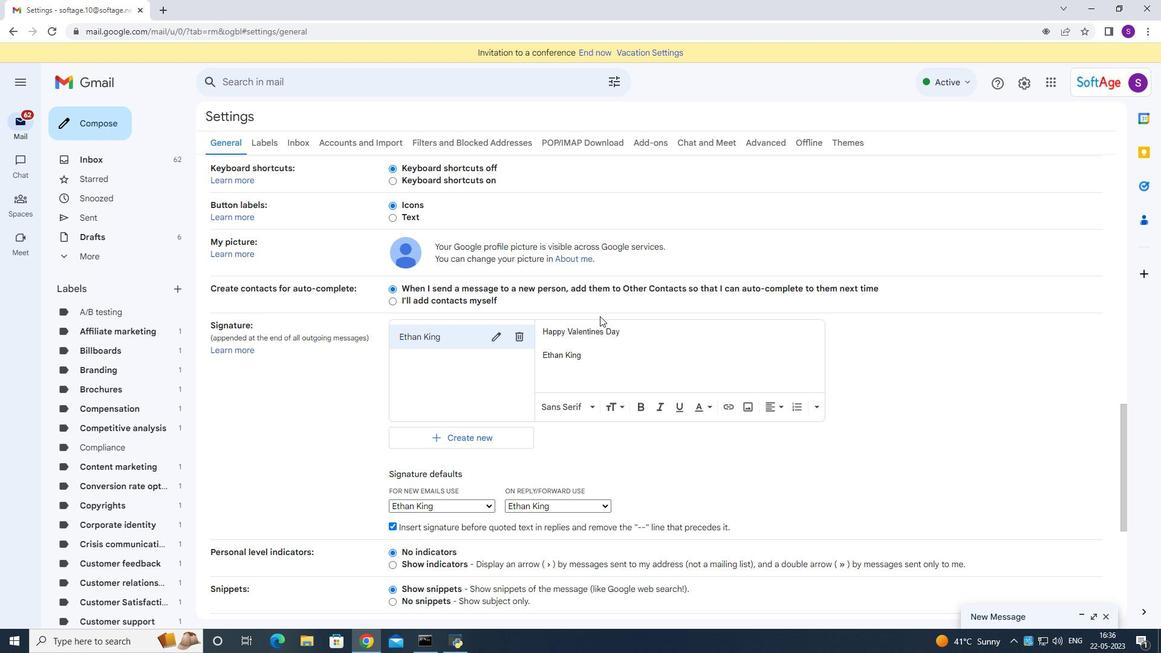 
Action: Mouse scrolled (602, 334) with delta (0, 0)
Screenshot: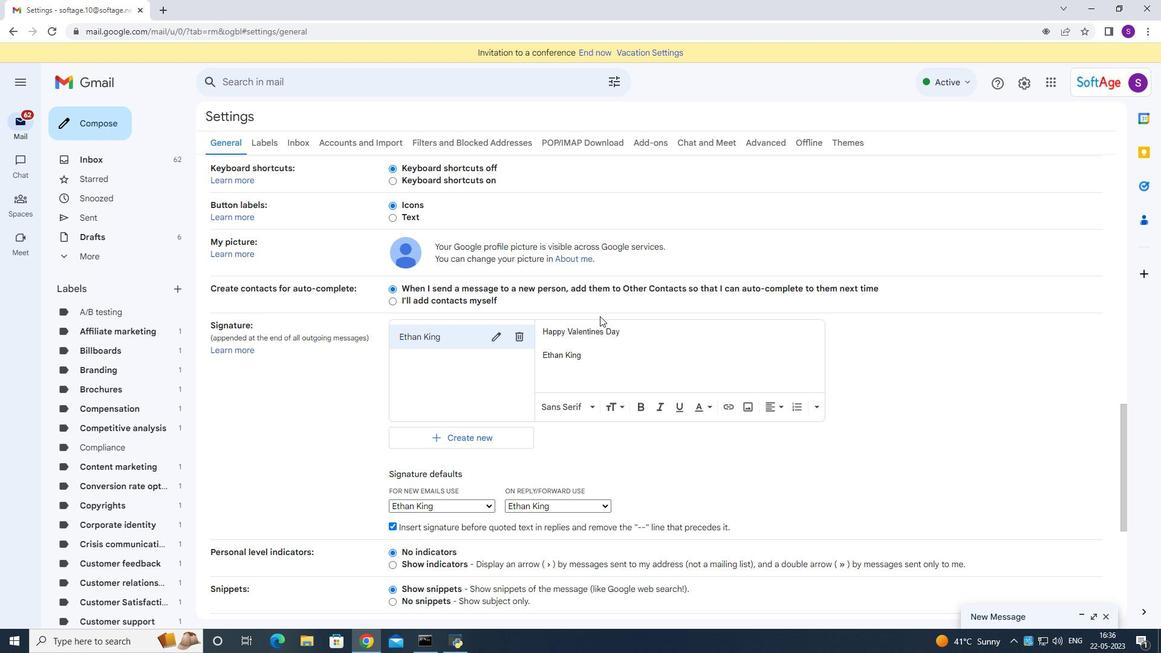 
Action: Mouse scrolled (602, 334) with delta (0, 0)
Screenshot: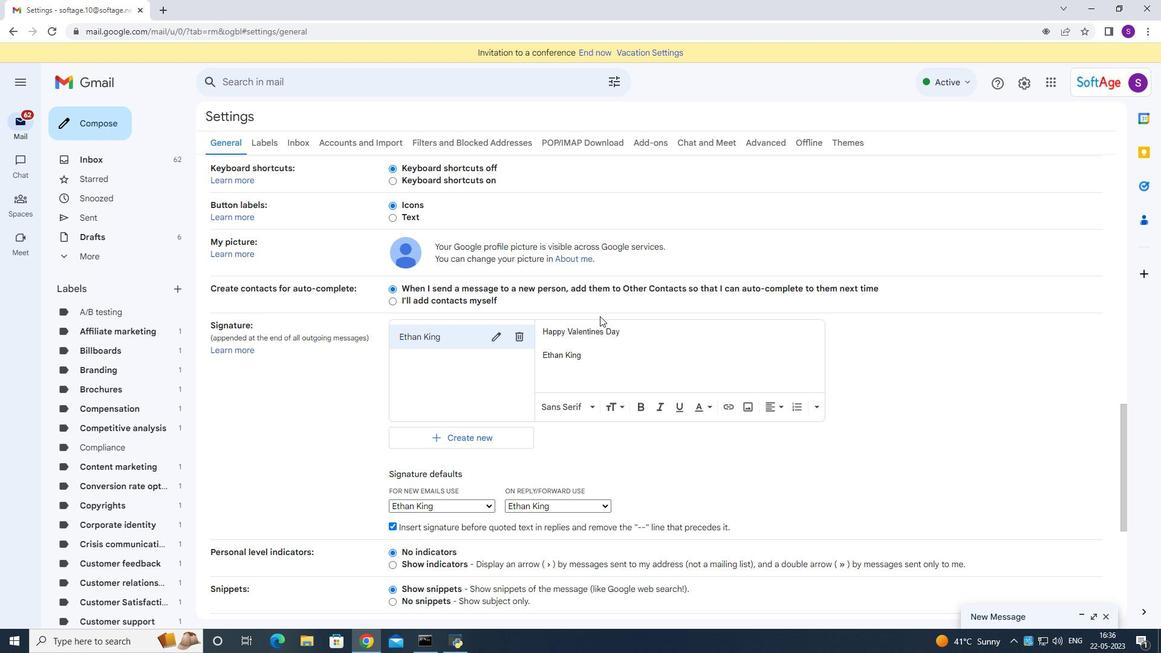 
Action: Mouse moved to (605, 331)
Screenshot: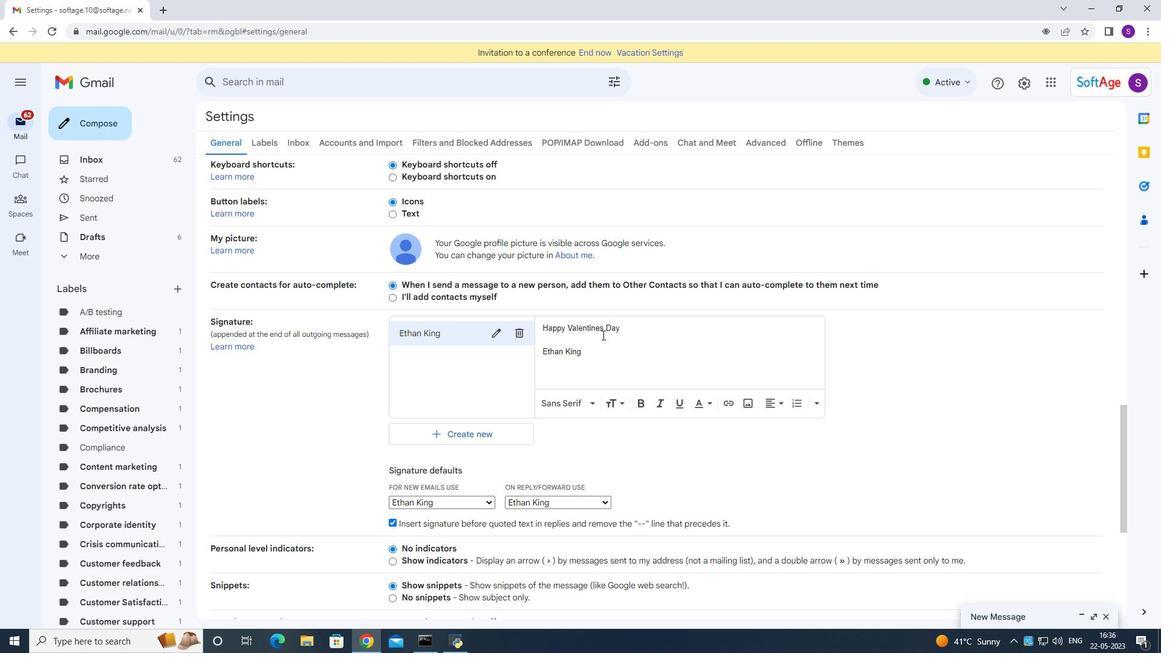
Action: Mouse scrolled (605, 331) with delta (0, 0)
Screenshot: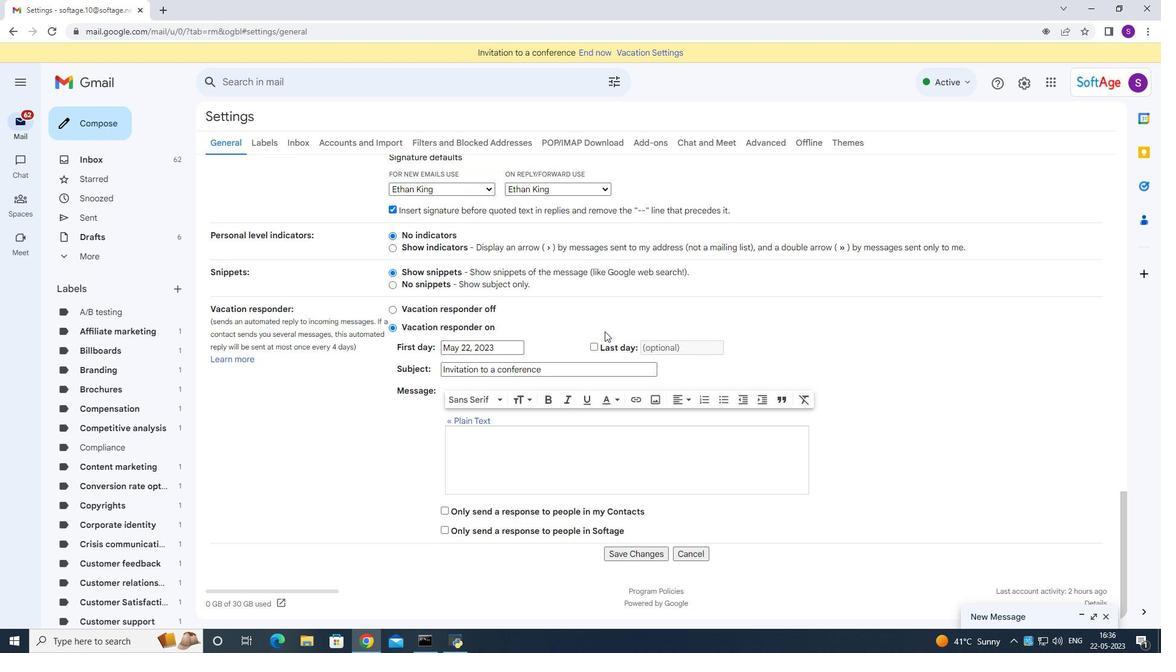 
Action: Mouse scrolled (605, 331) with delta (0, 0)
Screenshot: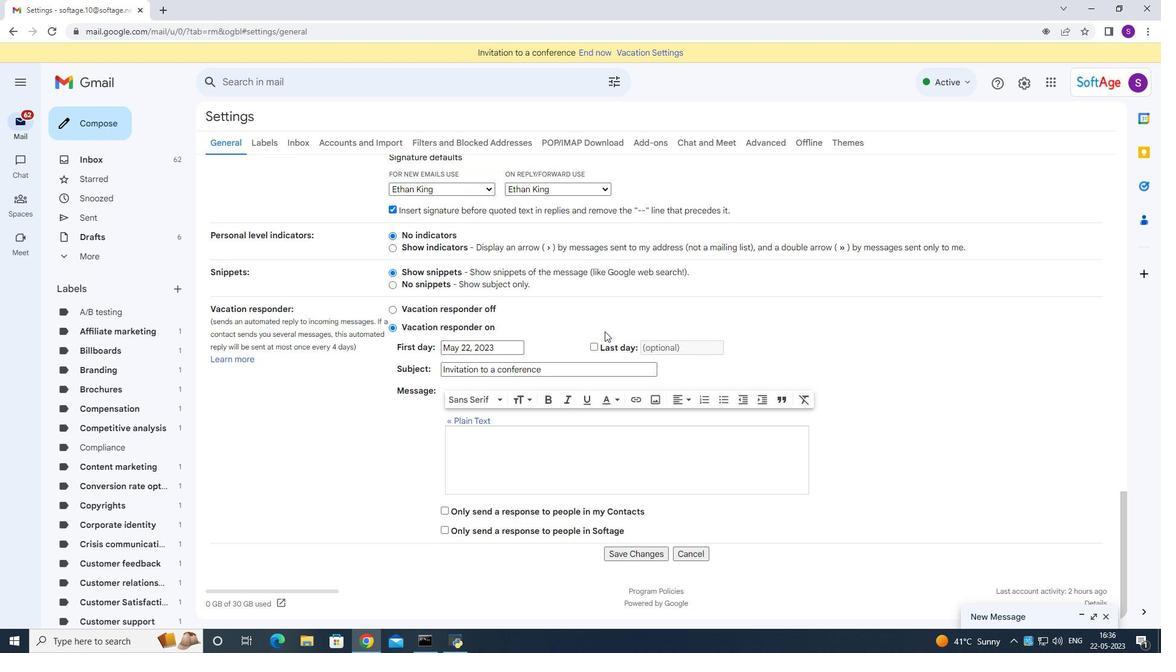 
Action: Mouse scrolled (605, 331) with delta (0, 0)
Screenshot: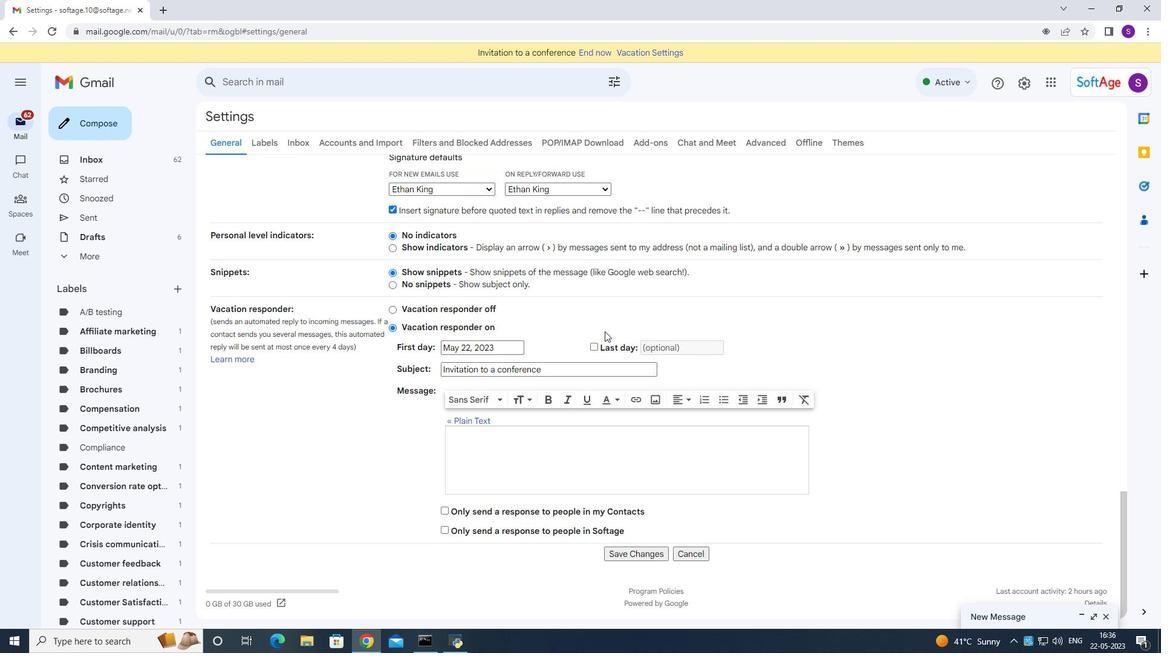 
Action: Mouse scrolled (605, 330) with delta (0, -1)
Screenshot: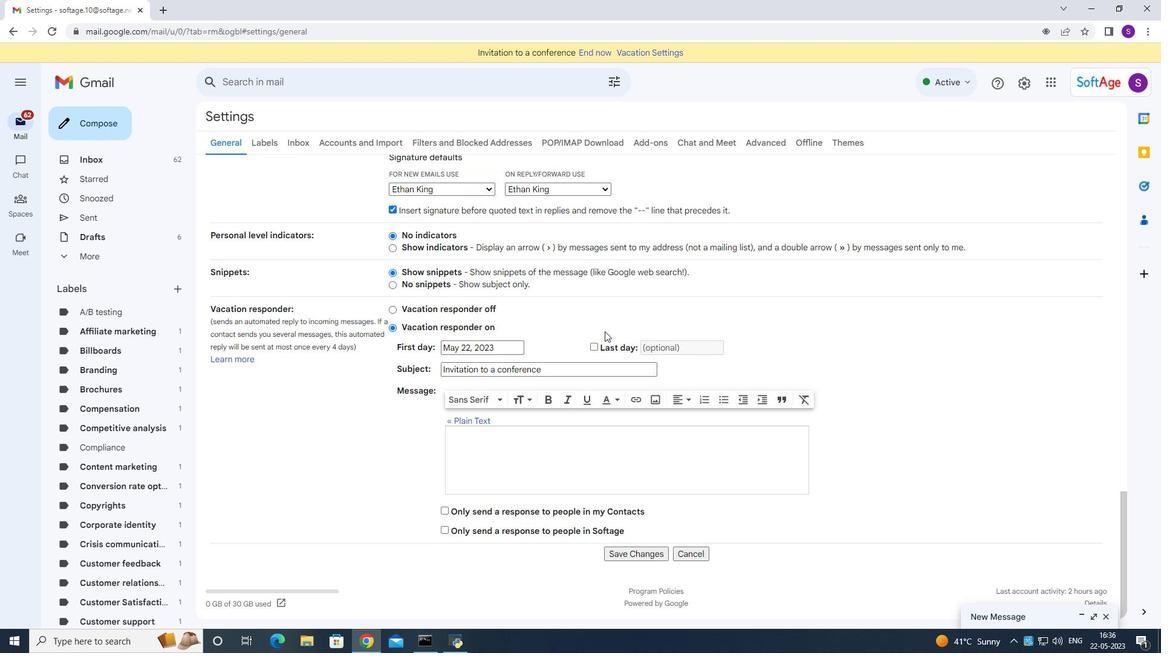 
Action: Mouse scrolled (605, 331) with delta (0, 0)
Screenshot: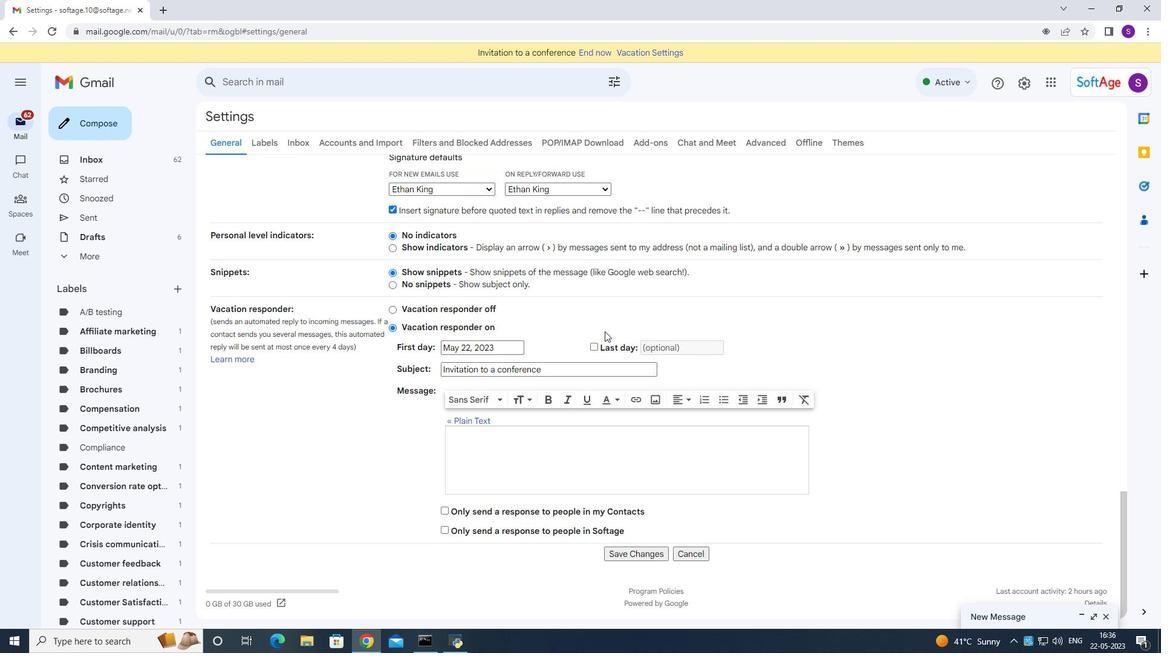 
Action: Mouse scrolled (605, 331) with delta (0, 0)
Screenshot: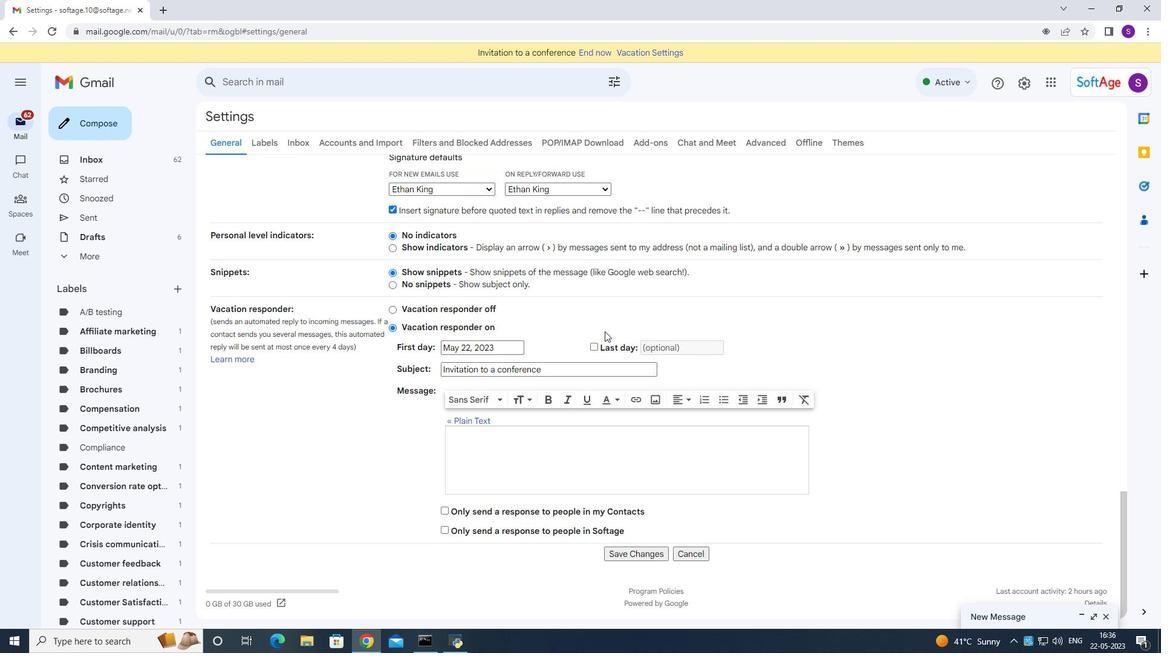 
Action: Mouse moved to (626, 555)
Screenshot: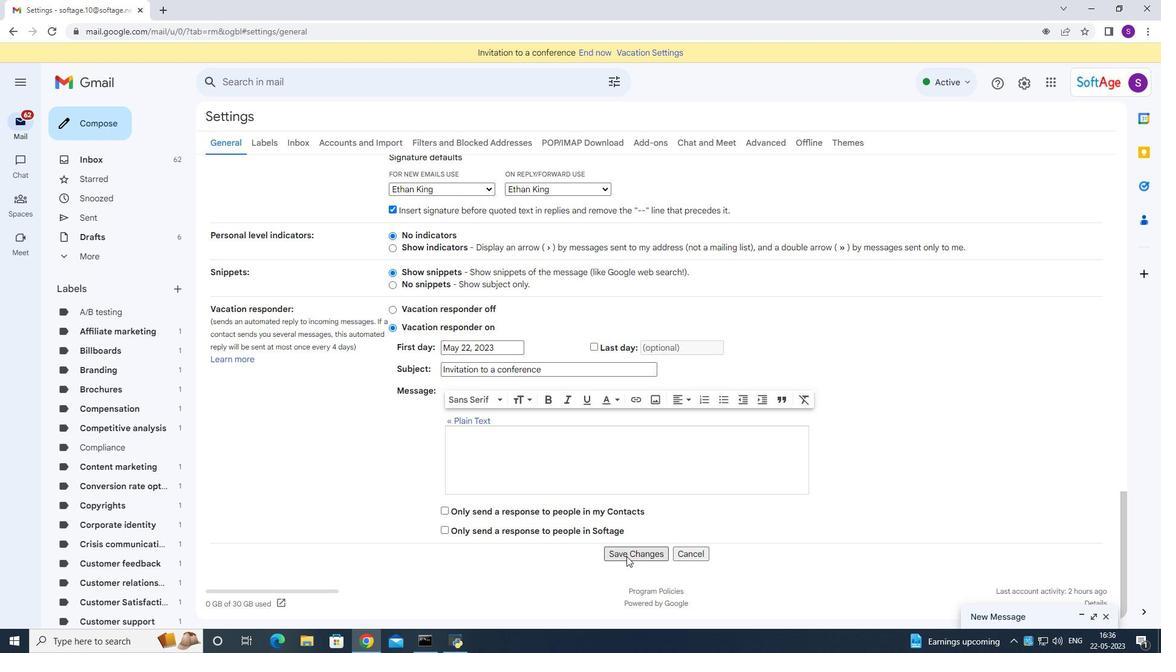 
Action: Mouse pressed left at (626, 555)
Screenshot: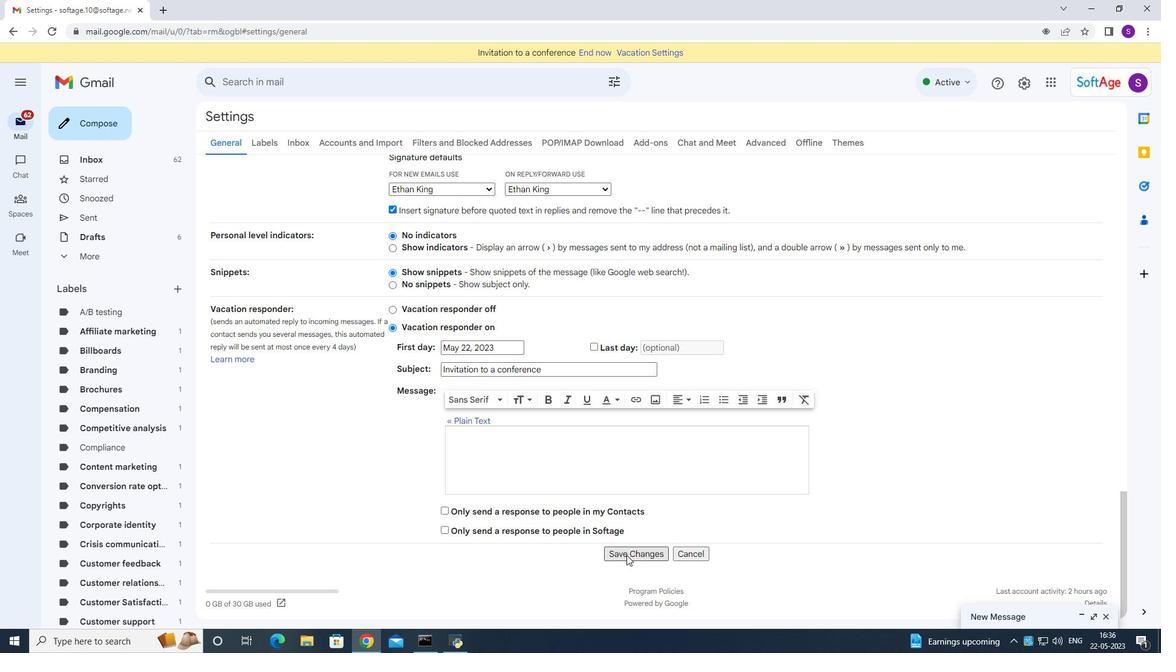 
Action: Mouse moved to (690, 333)
Screenshot: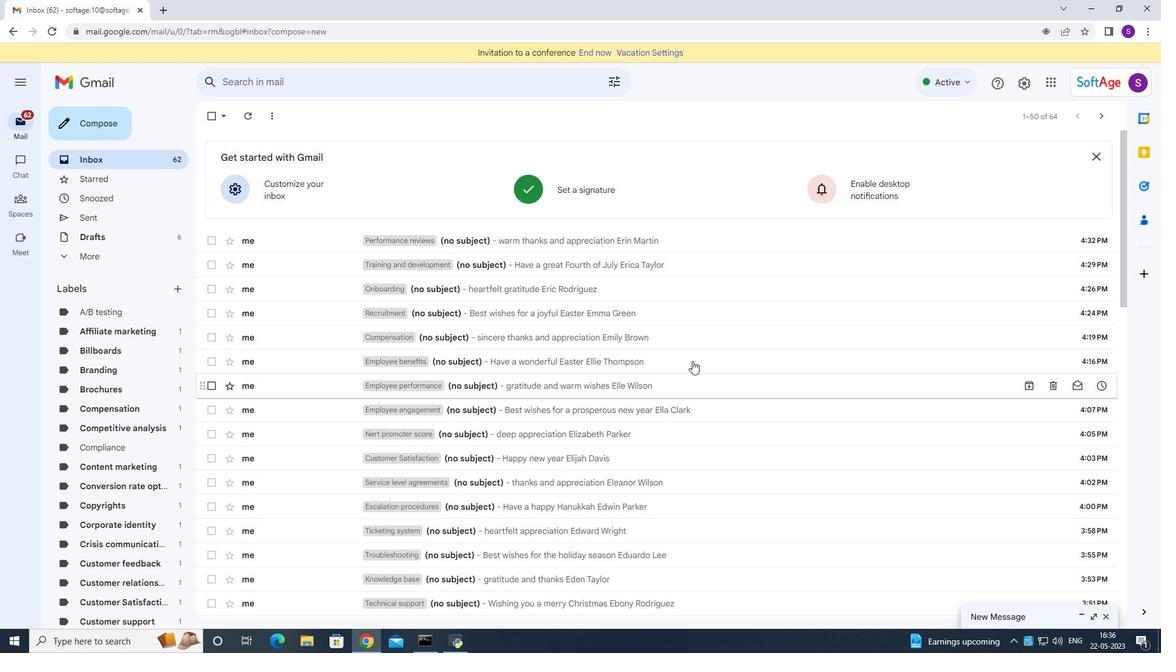 
Action: Mouse scrolled (690, 332) with delta (0, 0)
Screenshot: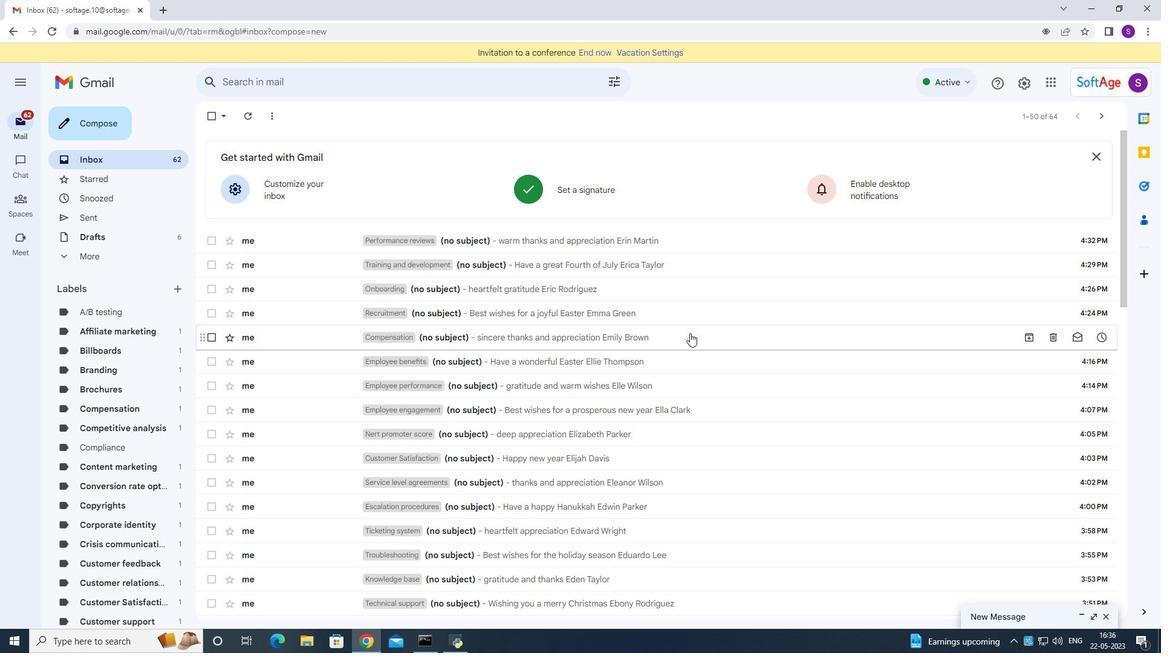 
Action: Mouse scrolled (690, 332) with delta (0, 0)
Screenshot: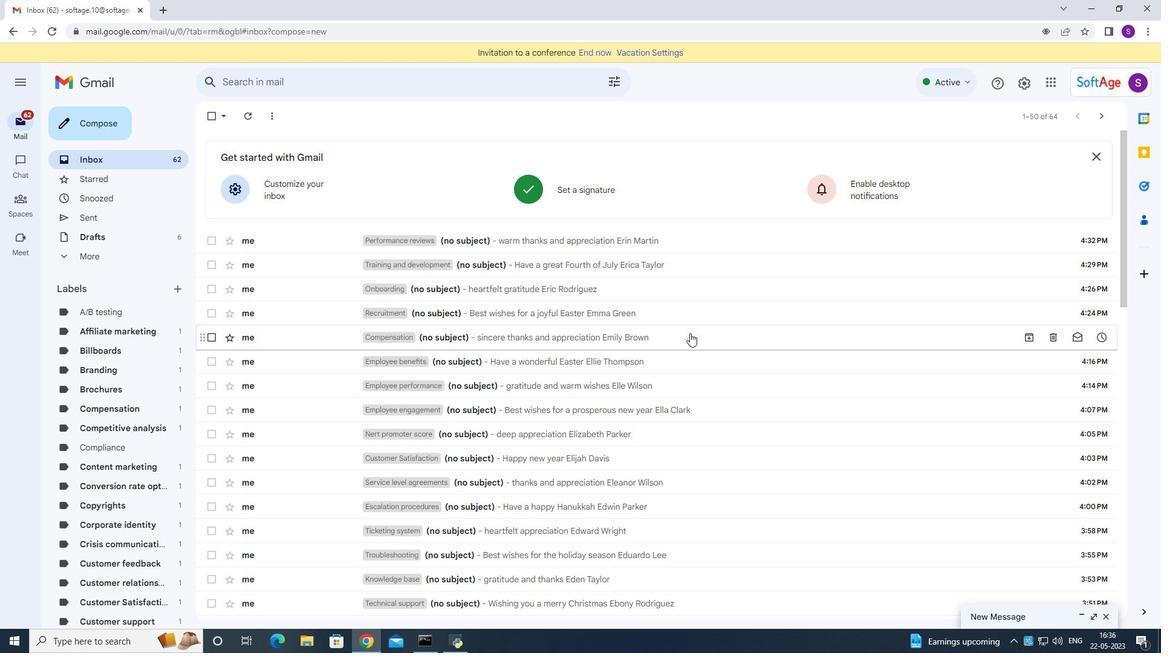 
Action: Mouse moved to (689, 332)
Screenshot: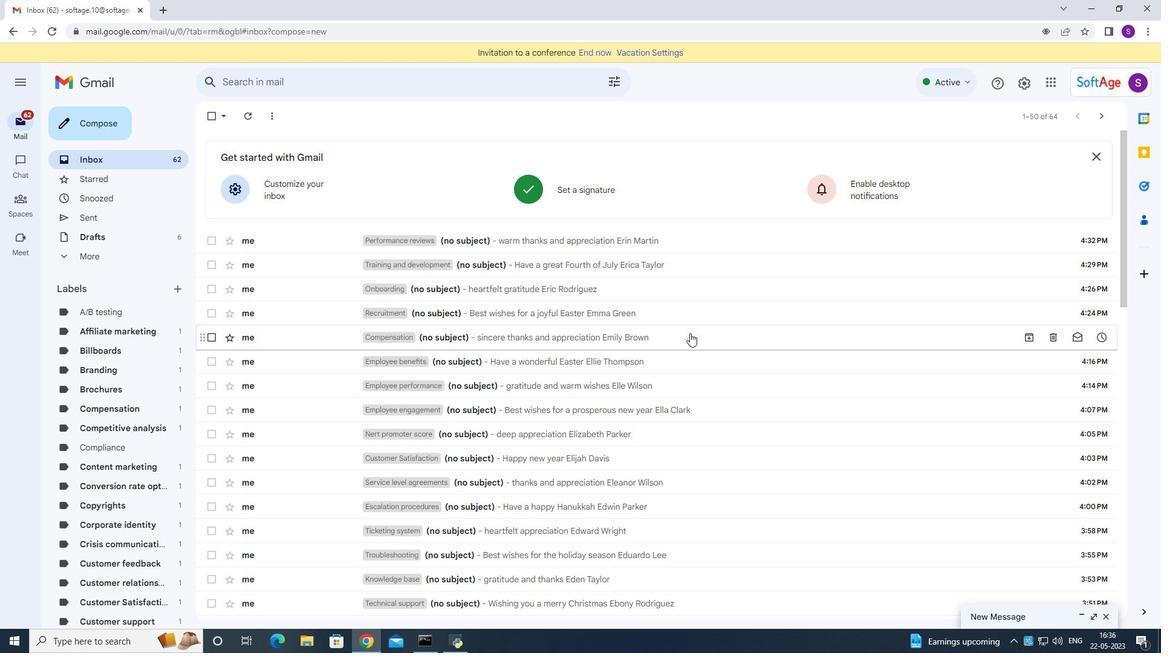 
Action: Mouse scrolled (689, 332) with delta (0, 0)
Screenshot: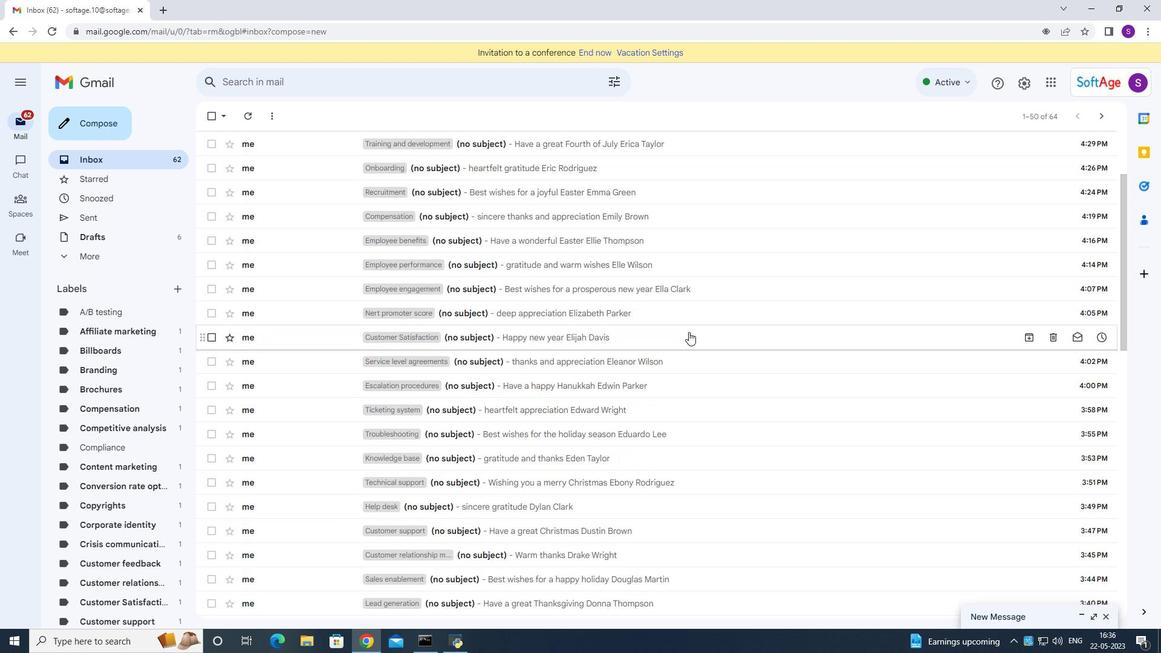 
Action: Mouse scrolled (689, 332) with delta (0, 0)
Screenshot: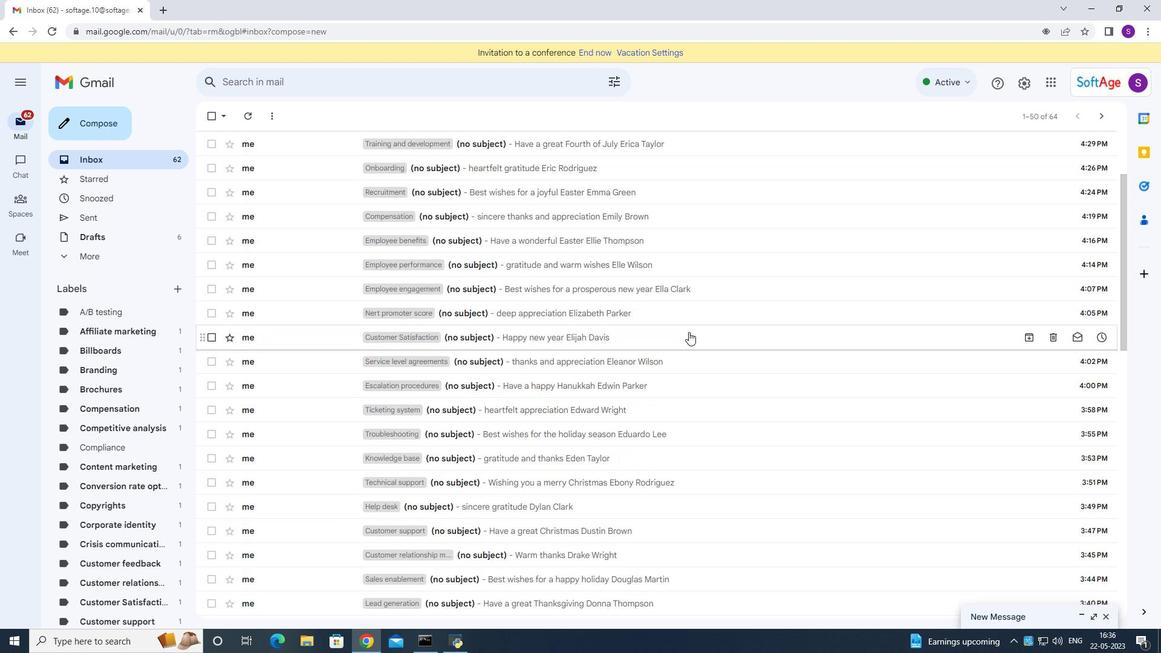 
Action: Mouse scrolled (689, 332) with delta (0, 0)
Screenshot: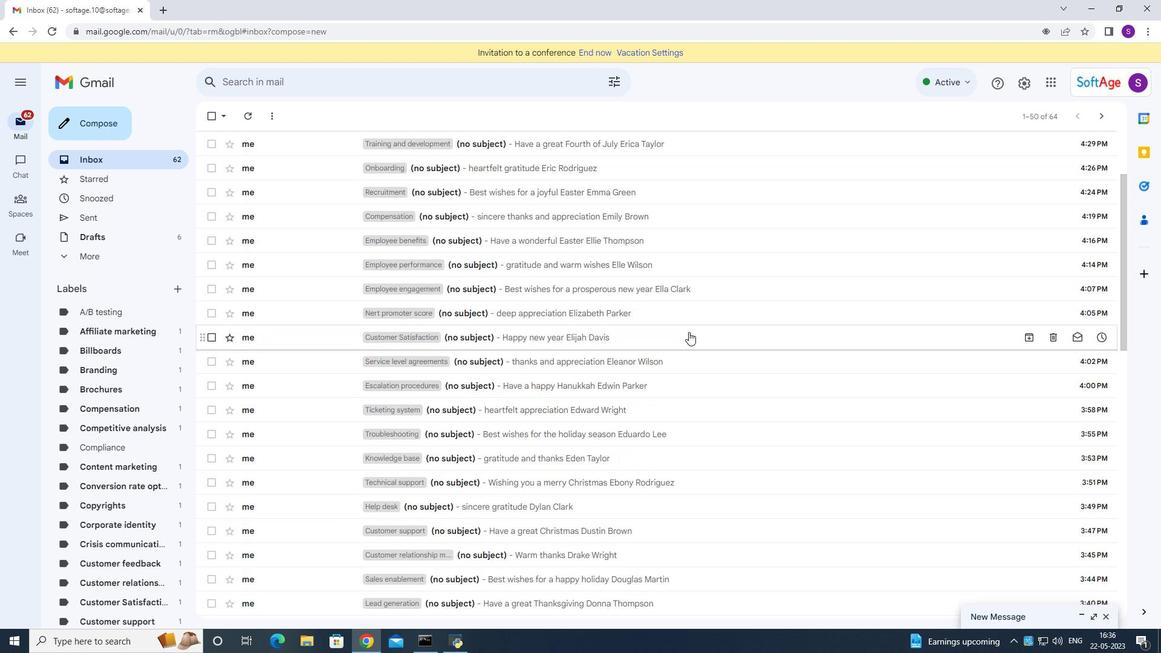 
Action: Mouse scrolled (689, 332) with delta (0, 0)
Screenshot: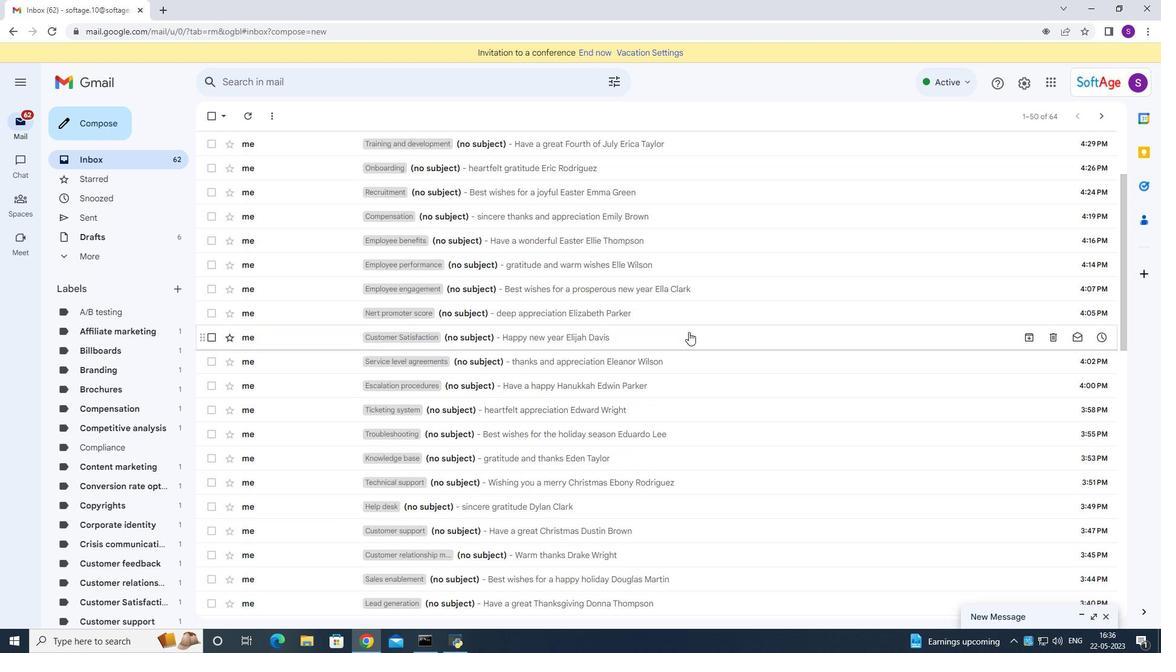 
Action: Mouse scrolled (689, 333) with delta (0, 1)
Screenshot: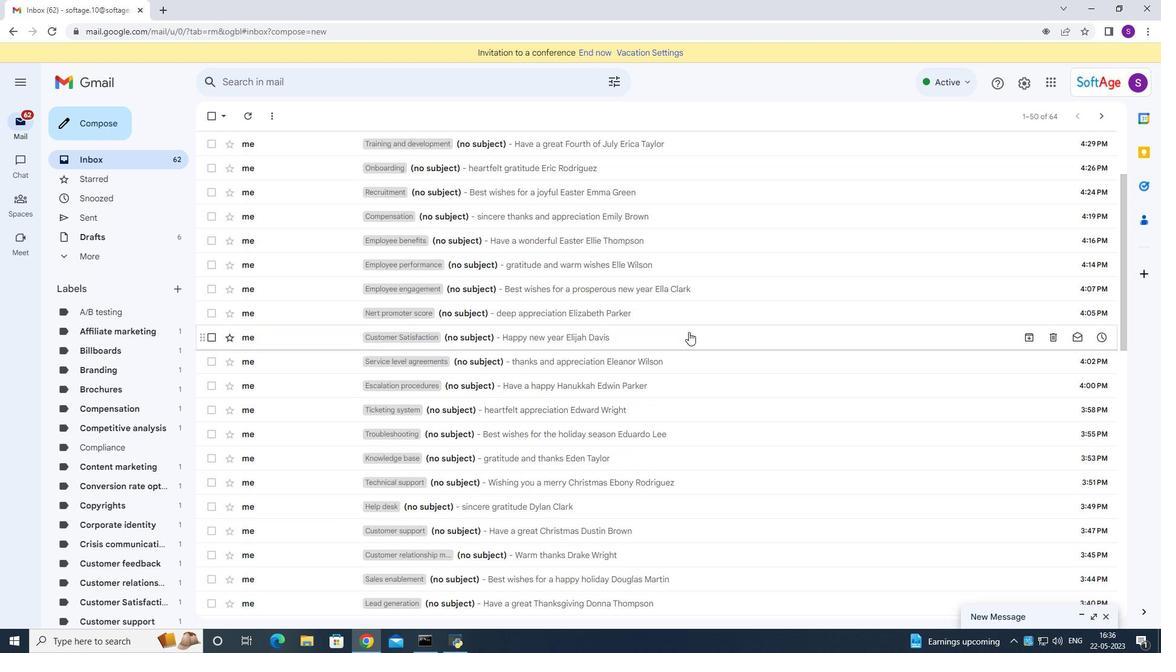 
Action: Mouse scrolled (689, 332) with delta (0, 0)
Screenshot: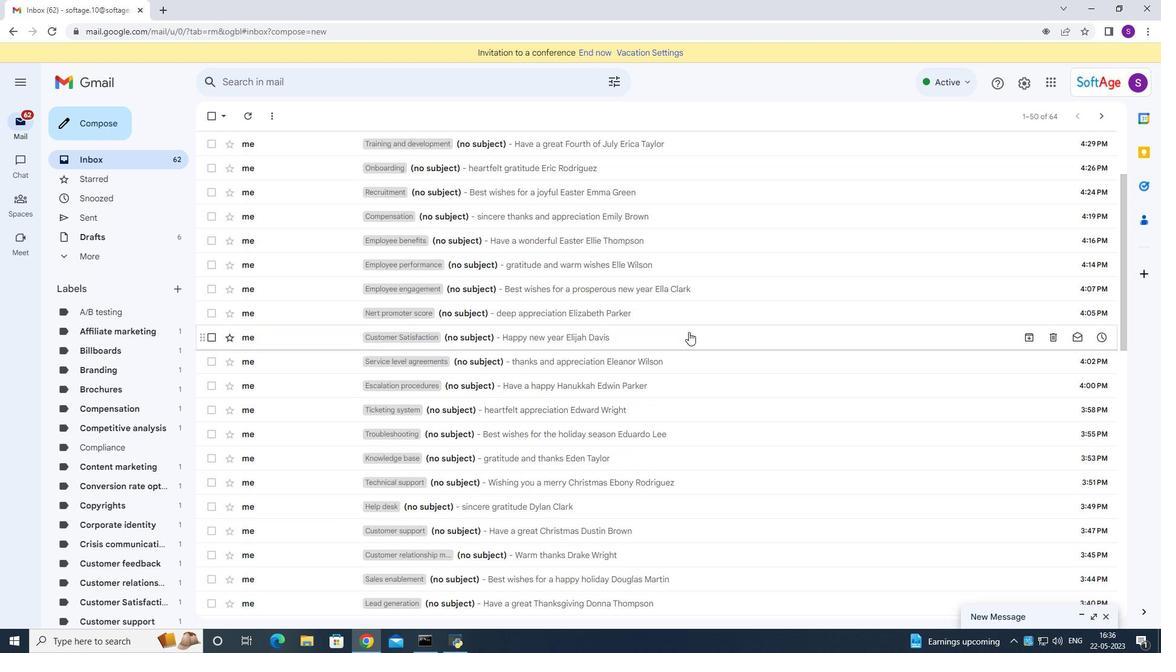 
Action: Mouse scrolled (689, 332) with delta (0, 0)
Screenshot: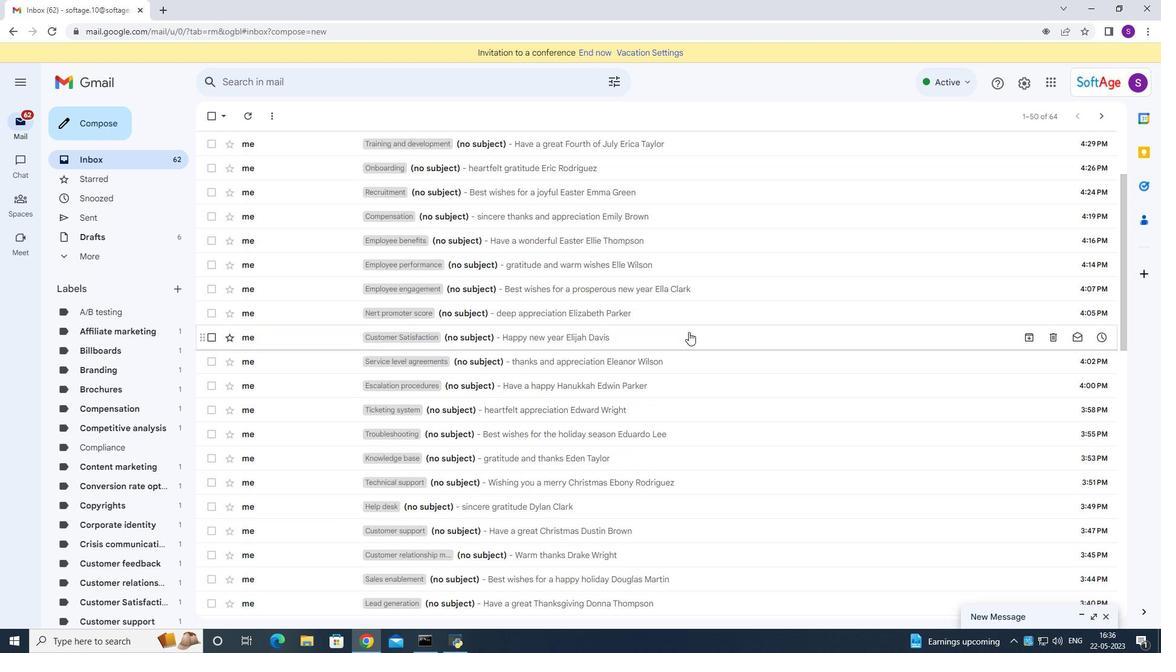 
Action: Mouse scrolled (689, 332) with delta (0, 0)
Screenshot: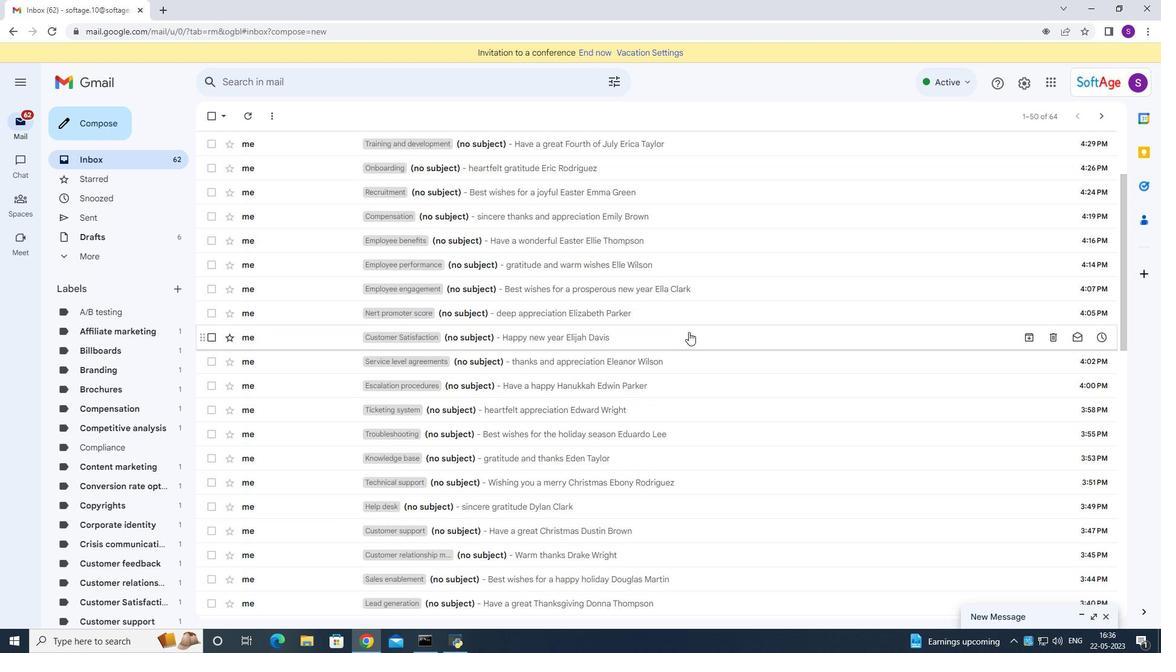 
Action: Mouse moved to (101, 127)
Screenshot: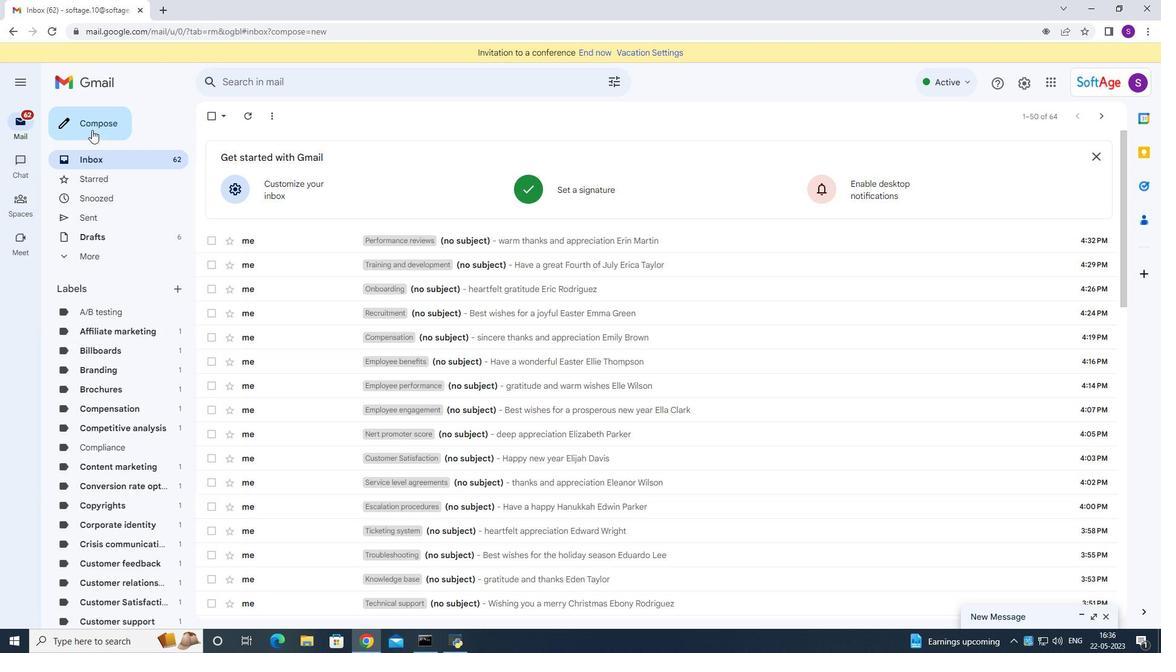 
Action: Mouse pressed left at (101, 127)
Screenshot: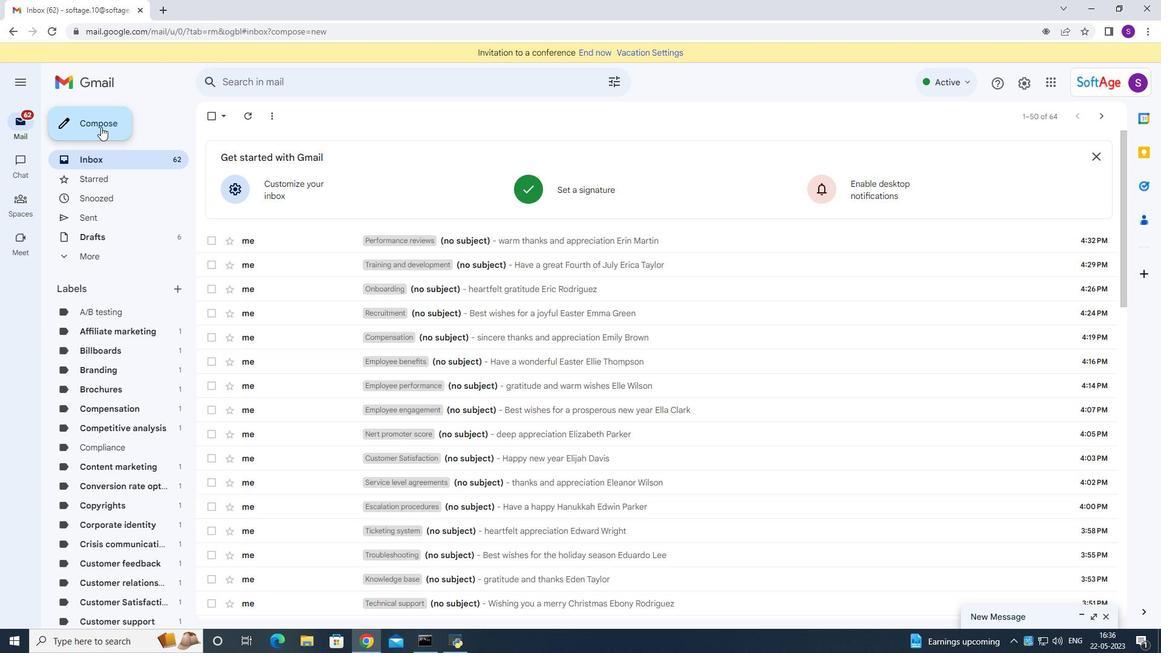
Action: Mouse moved to (660, 305)
Screenshot: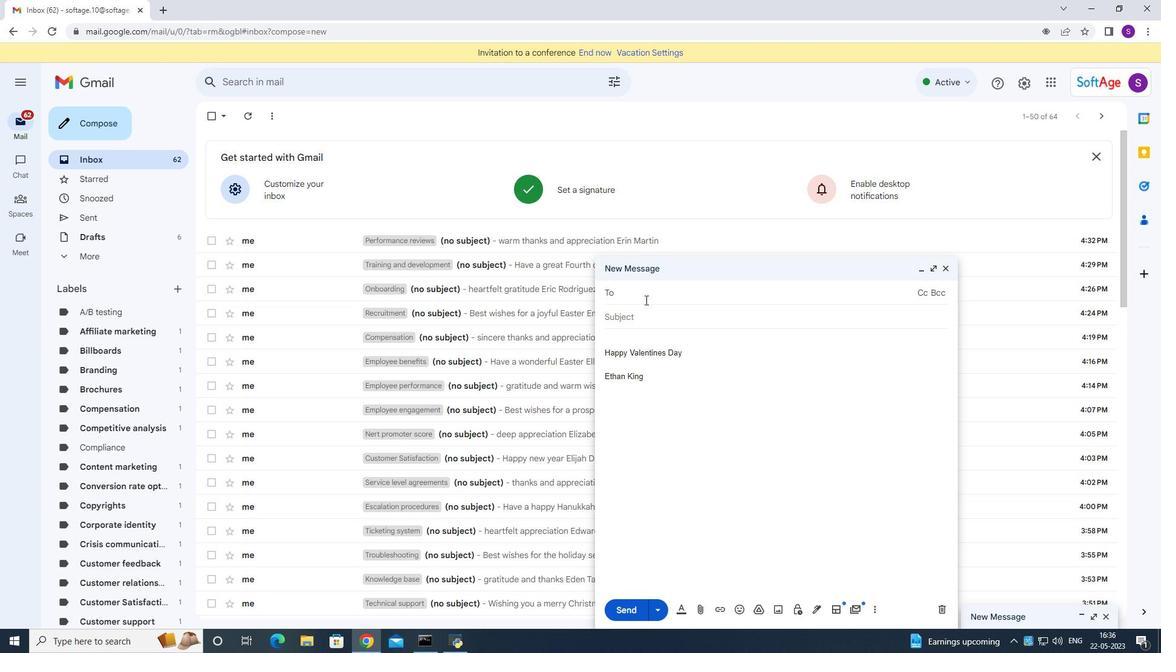 
Action: Key pressed <Key.shift>Softage.10<Key.shift>@softage.net
Screenshot: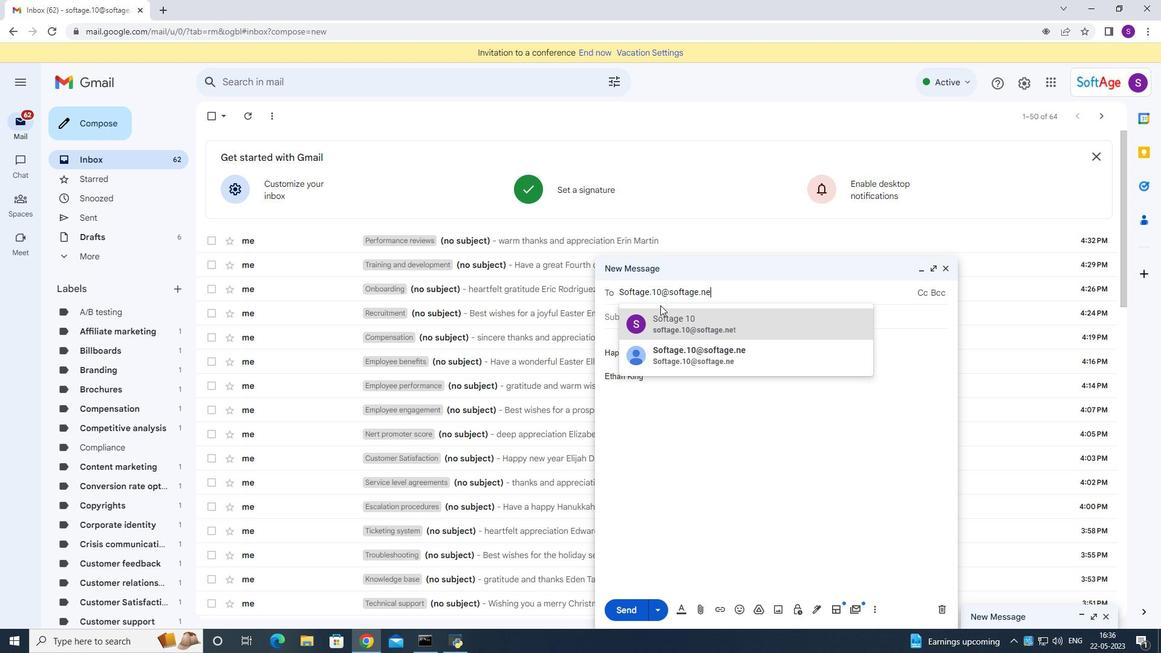 
Action: Mouse moved to (669, 314)
Screenshot: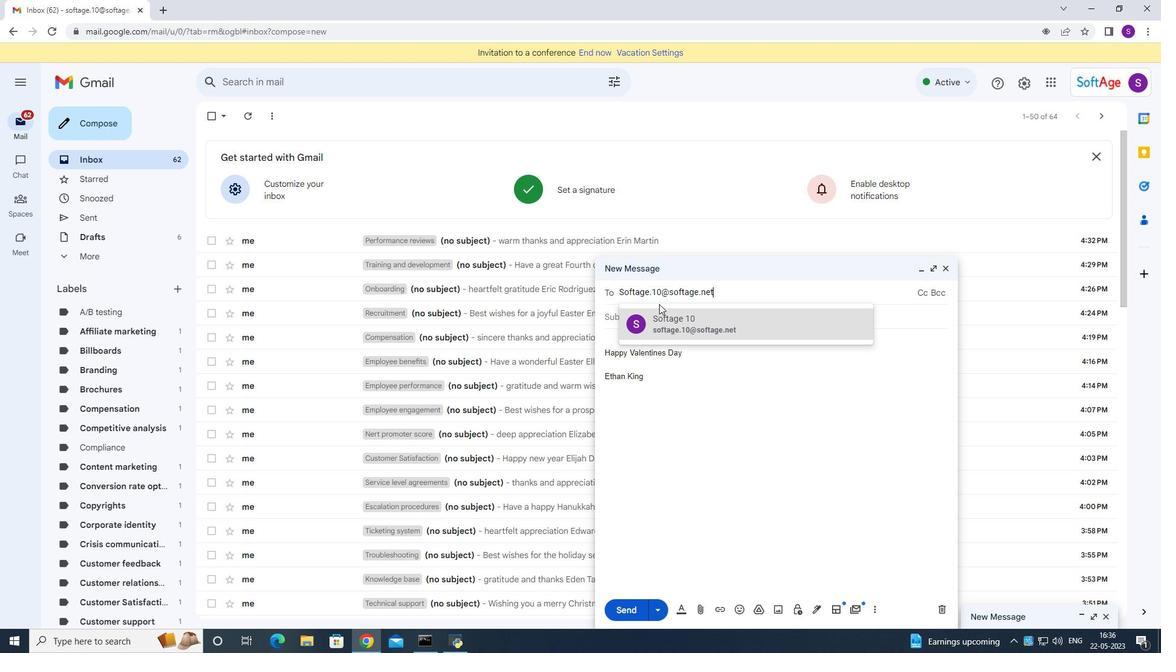 
Action: Mouse pressed left at (669, 314)
Screenshot: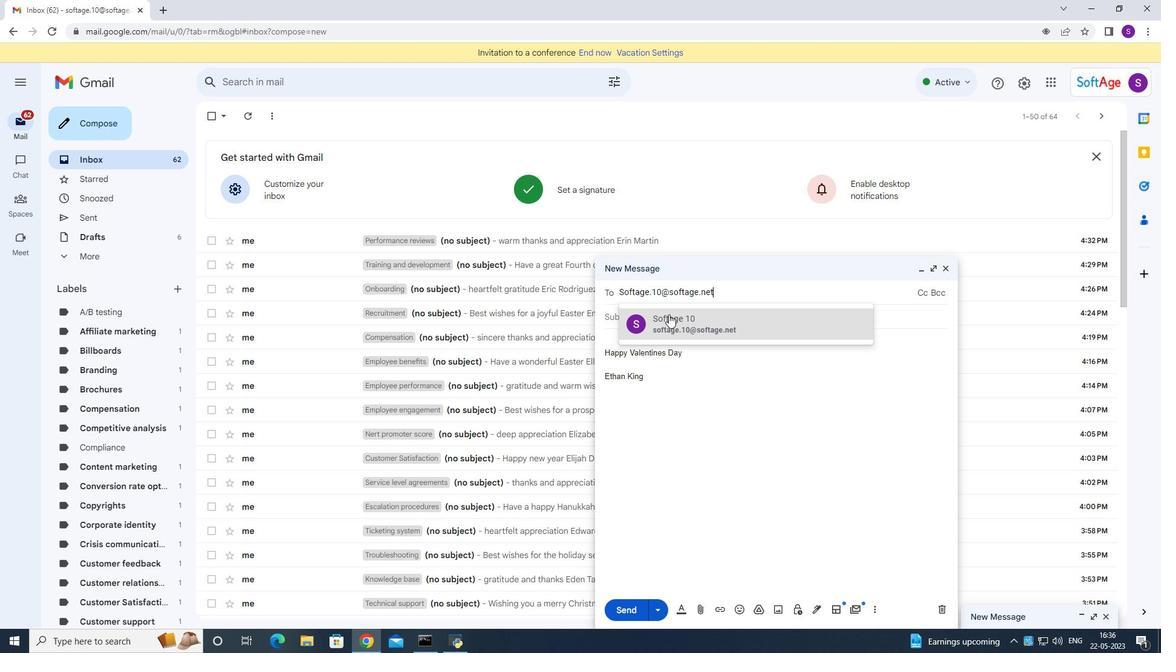 
Action: Mouse moved to (873, 611)
Screenshot: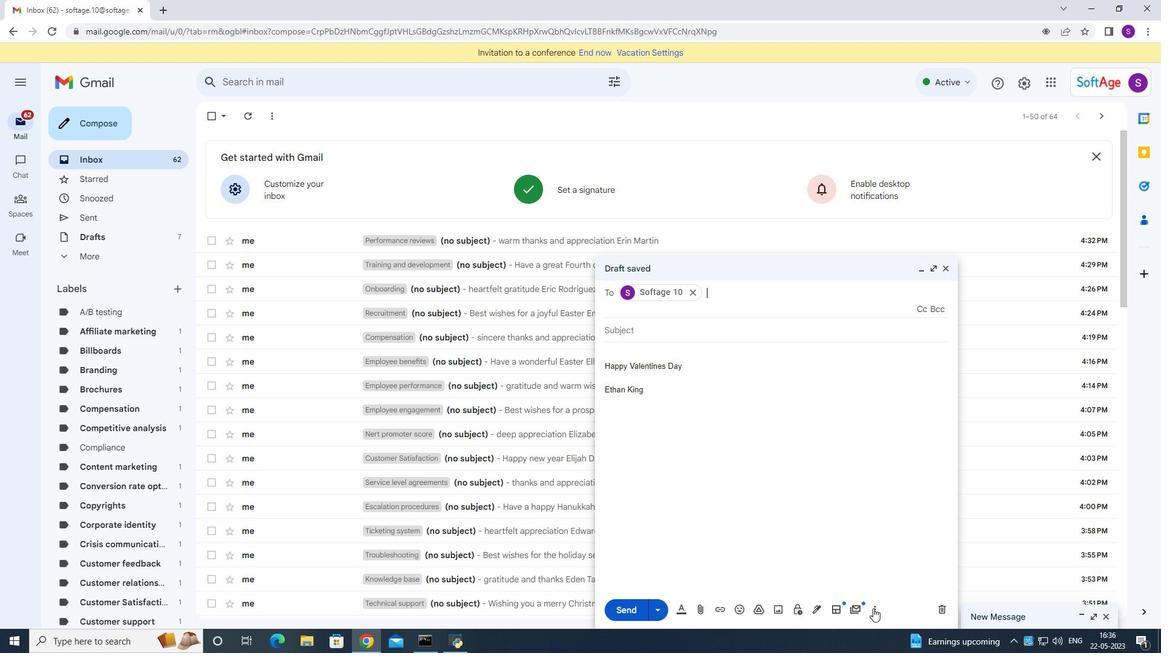 
Action: Mouse pressed left at (873, 611)
Screenshot: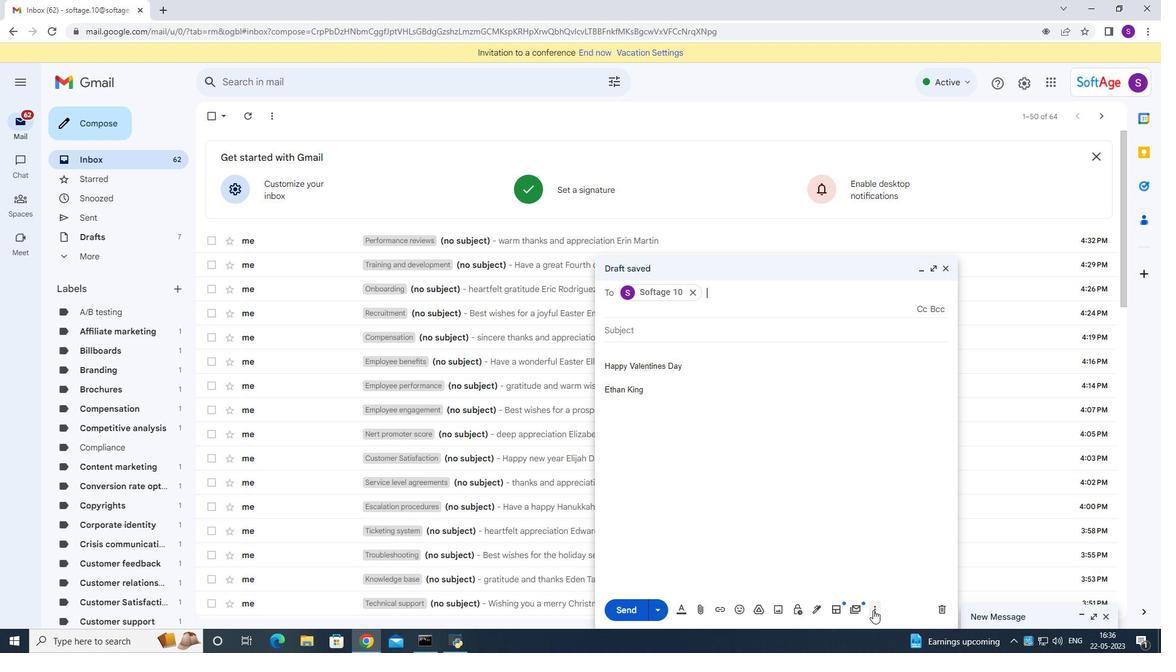 
Action: Mouse moved to (901, 502)
Screenshot: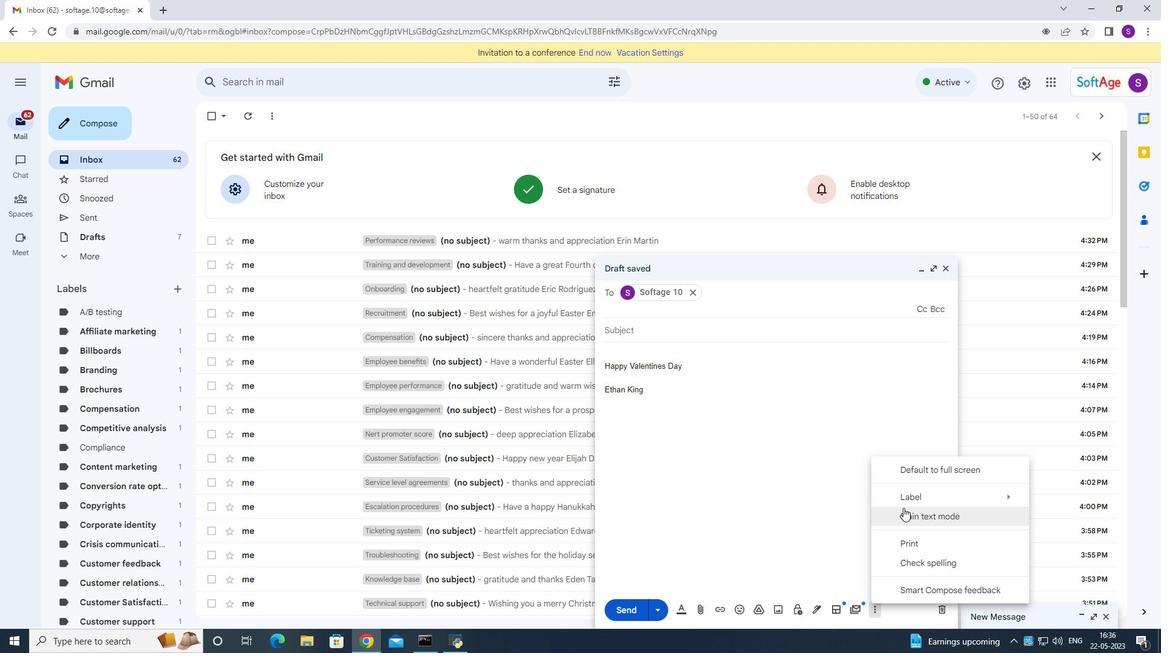 
Action: Mouse pressed left at (901, 502)
Screenshot: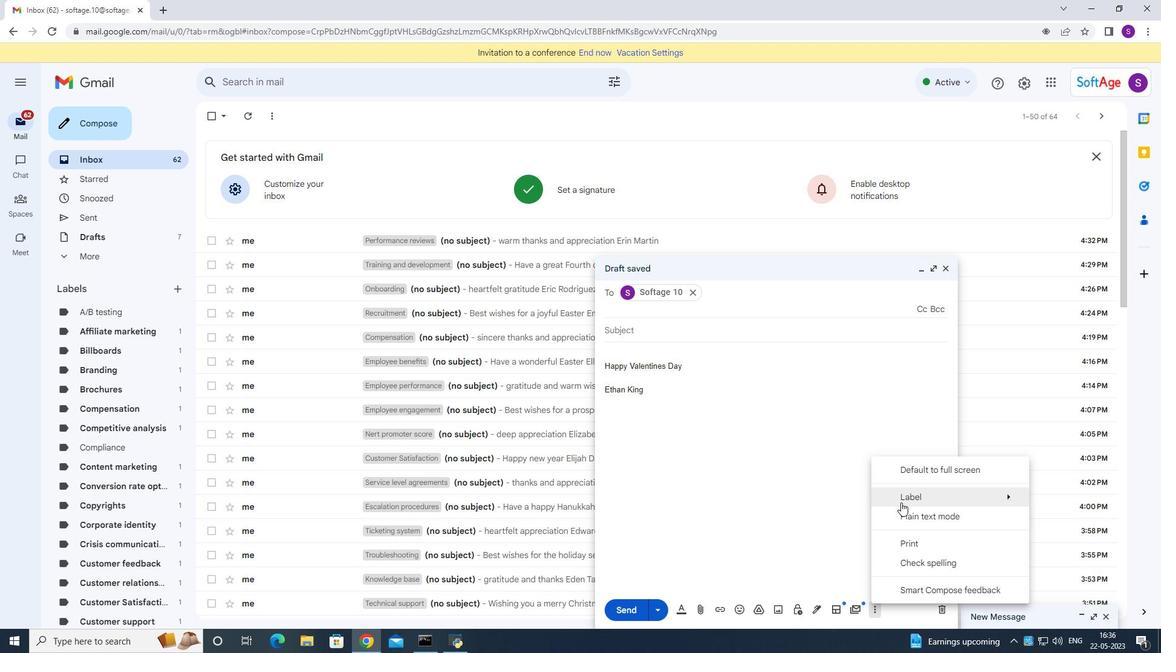 
Action: Mouse moved to (761, 472)
Screenshot: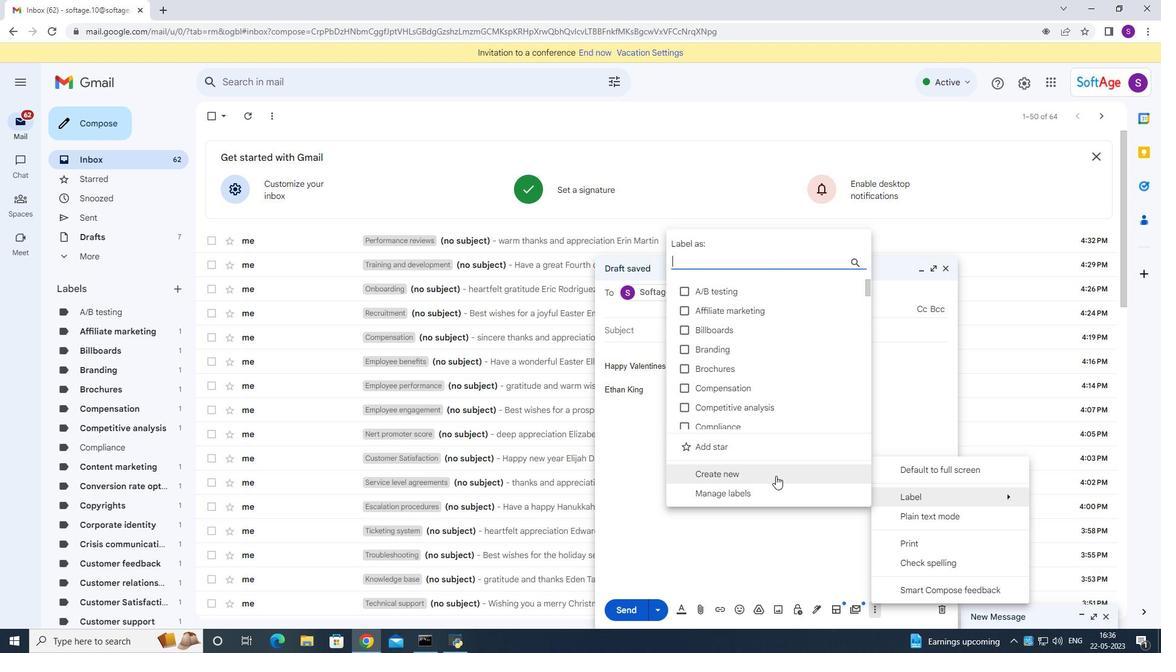 
Action: Mouse pressed left at (761, 472)
Screenshot: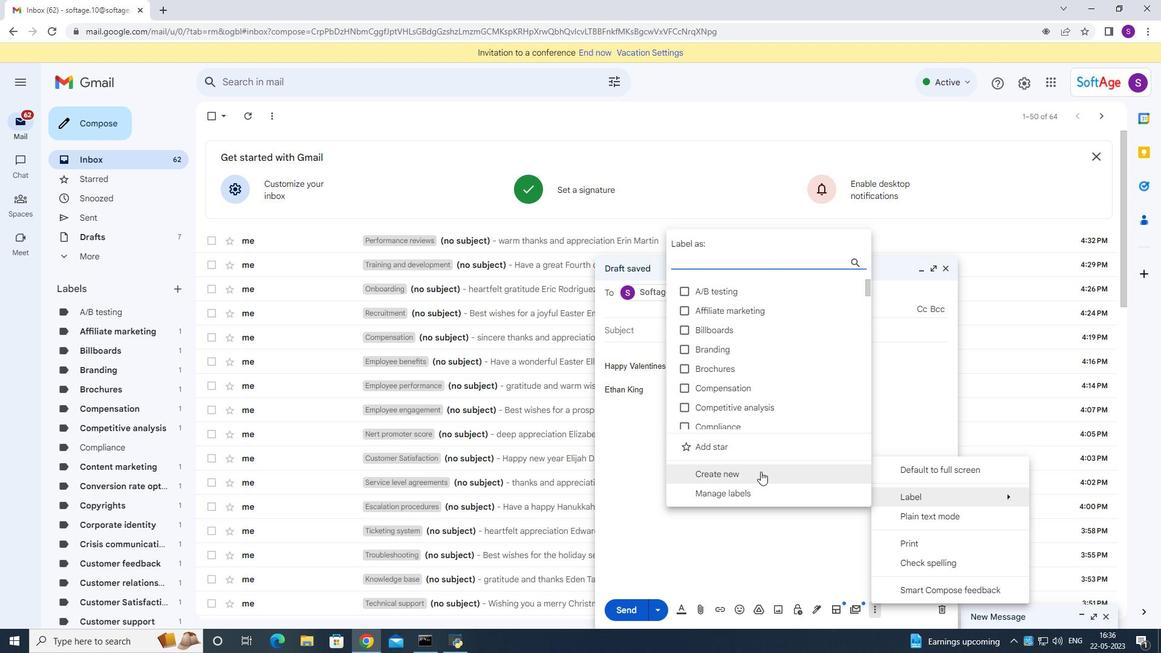 
Action: Mouse moved to (568, 342)
Screenshot: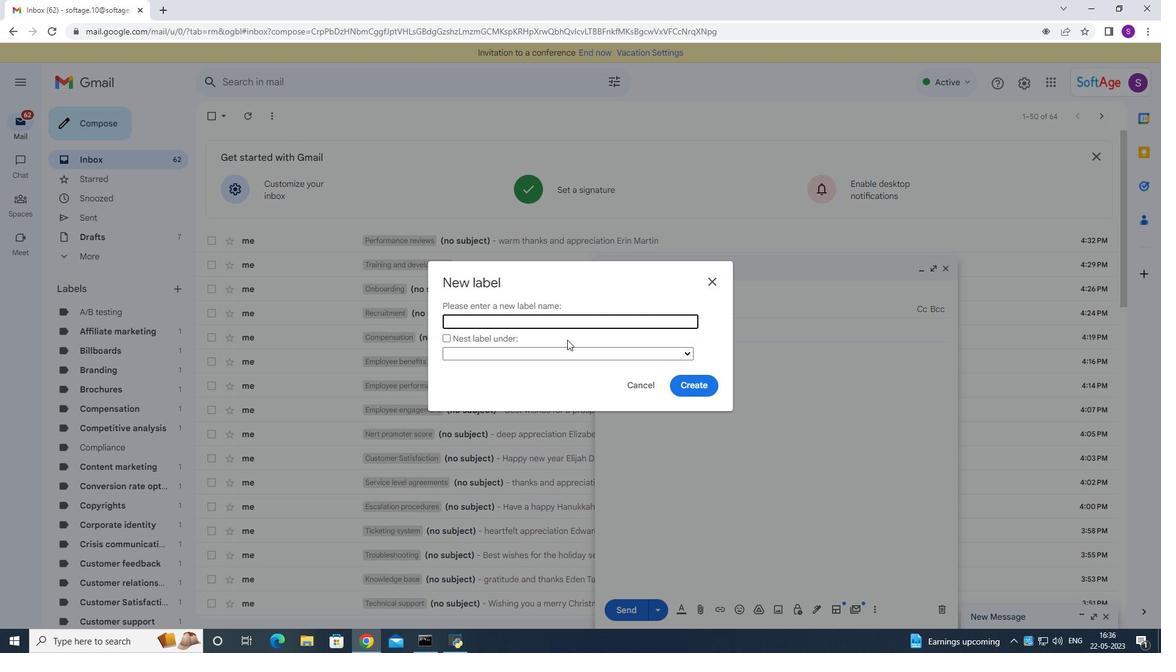 
Action: Key pressed <Key.shift>Sucessession<Key.space><Key.backspace><Key.backspace><Key.backspace><Key.backspace><Key.backspace><Key.backspace><Key.insert><Key.backspace><Key.backspace><Key.backspace><Key.backspace><Key.backspace><Key.backspace>uccession<Key.space>planning<Key.space>
Screenshot: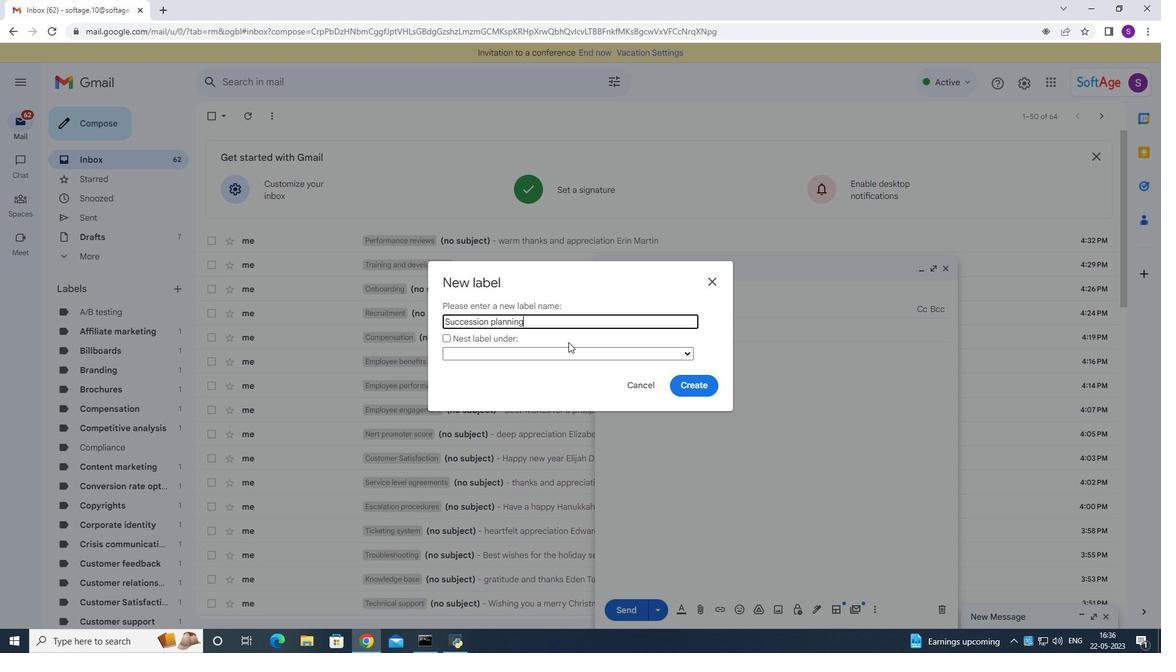 
Action: Mouse moved to (700, 384)
Screenshot: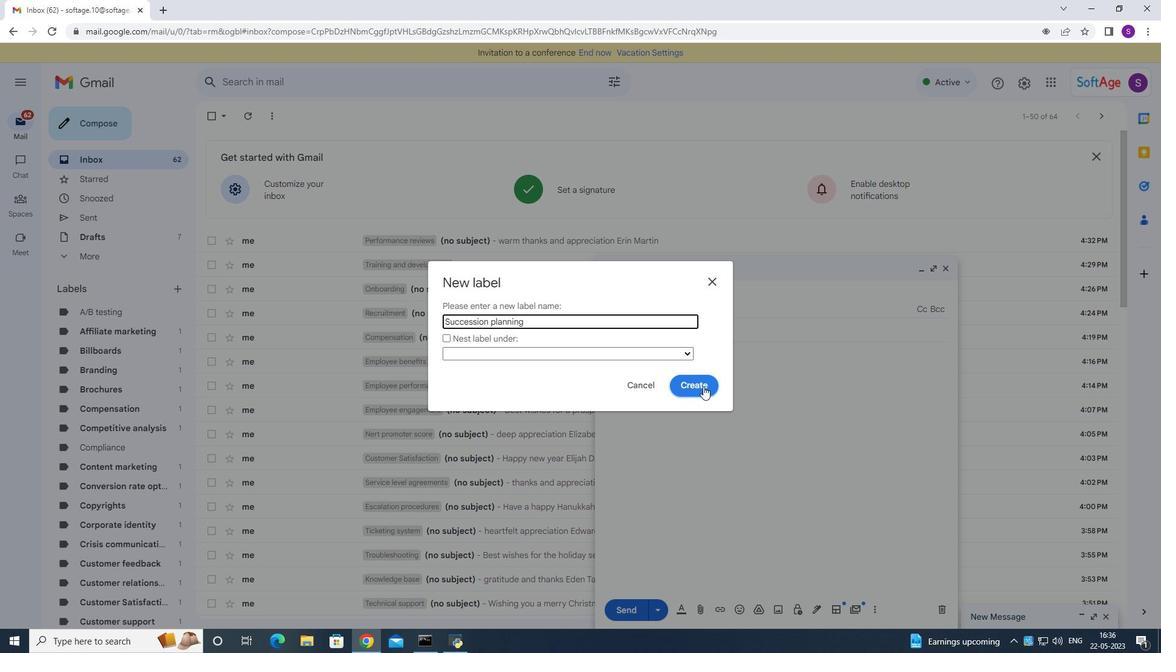 
Action: Mouse pressed left at (700, 384)
Screenshot: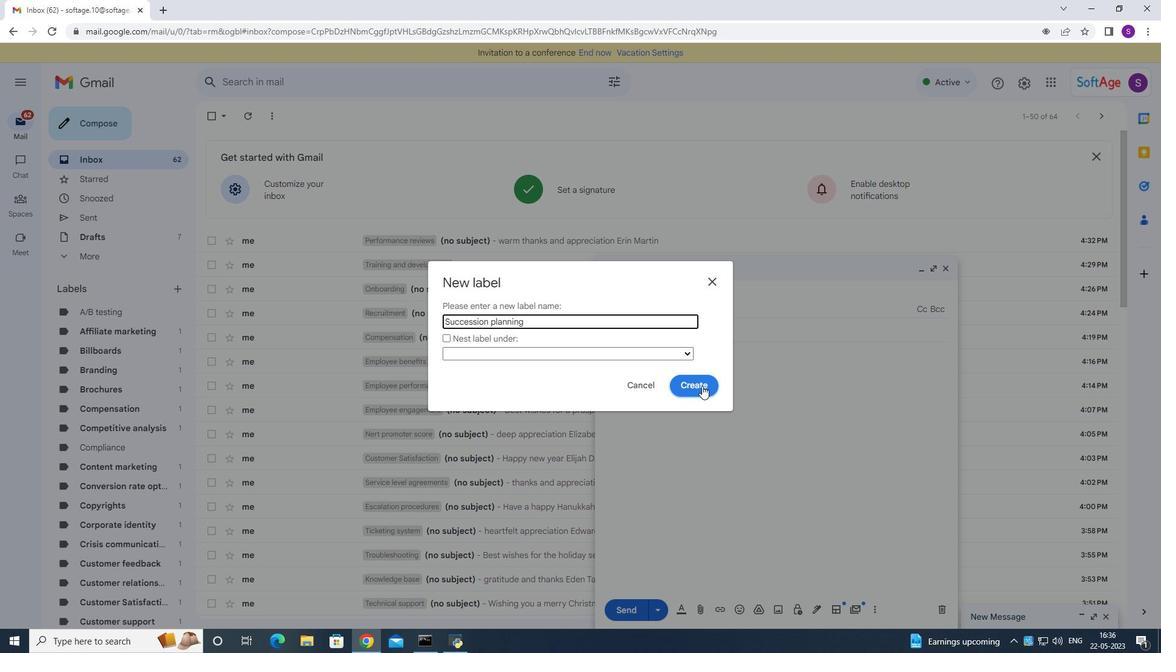 
Action: Mouse moved to (631, 609)
Screenshot: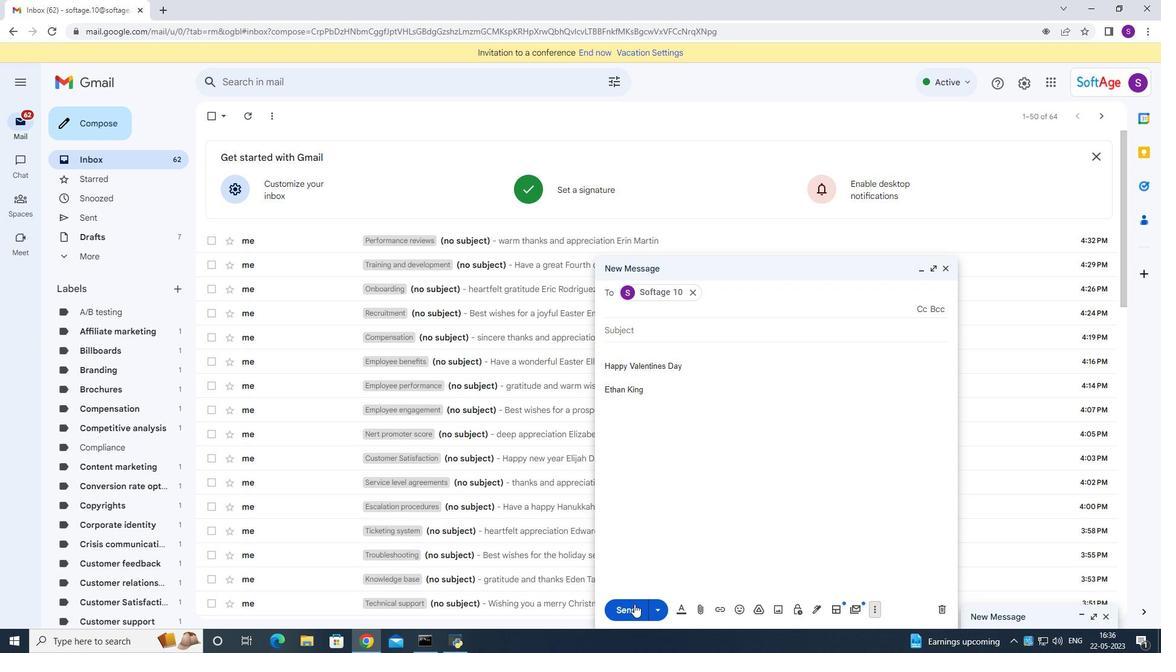 
Action: Mouse pressed left at (631, 609)
Screenshot: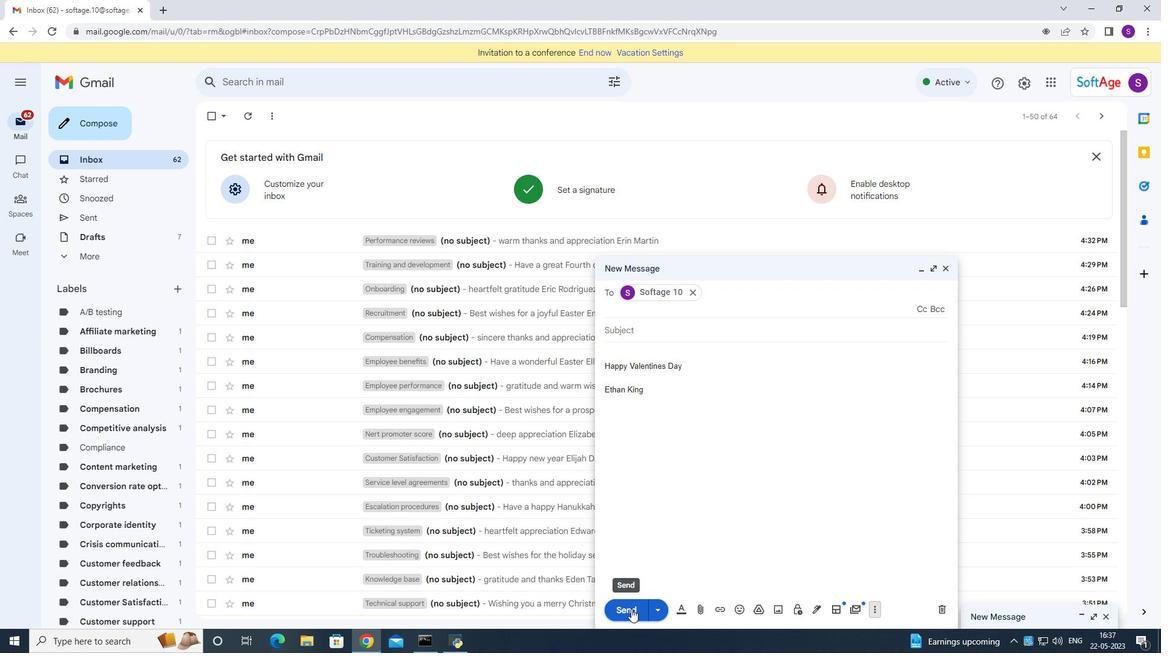 
Action: Mouse moved to (746, 386)
Screenshot: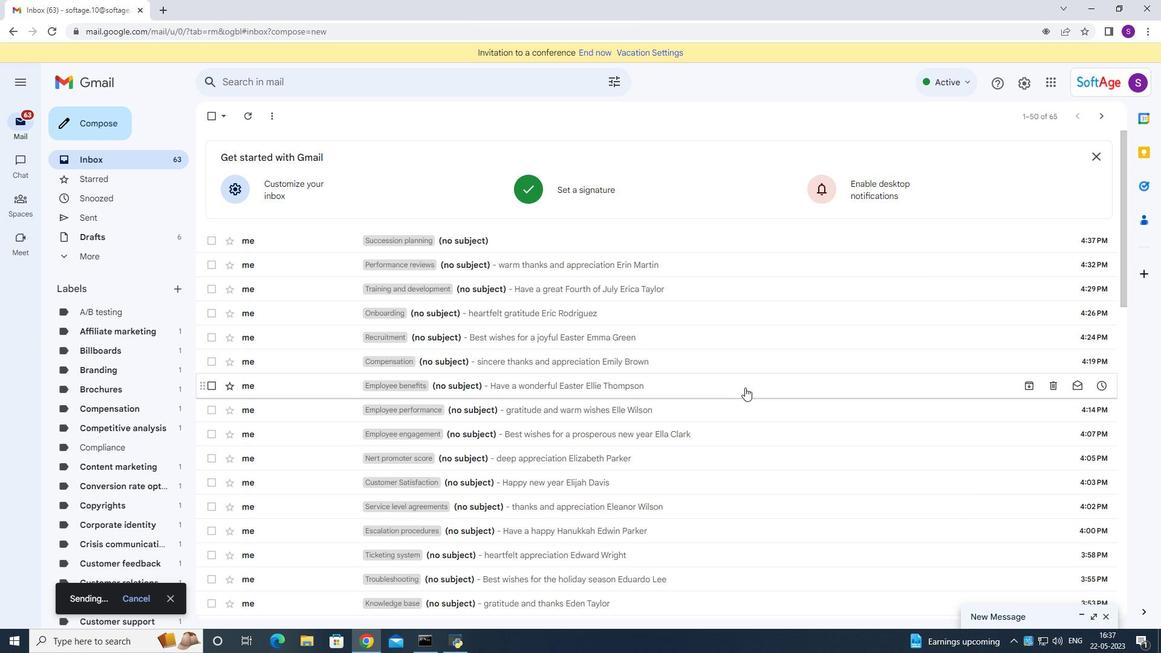 
